 Task: Add an event with the title Project Update Meeting, date '2024/05/24', time 9:40 AM to 11:40 AMand add a description: A project update meeting is a regular gathering where project stakeholders, team members, and relevant parties come together to discuss the progress, status, and key updates of a specific project. The meeting provides an opportunity to share information, address challenges, and ensure that the project stays on track towards its goals.Select event color  Flamingo . Add location for the event as: 123 Gran Via, Barcelona, Spain, logged in from the account softage.1@softage.netand send the event invitation to softage.5@softage.net and softage.6@softage.net. Set a reminder for the event Every weekday(Monday to Friday)
Action: Mouse moved to (26, 104)
Screenshot: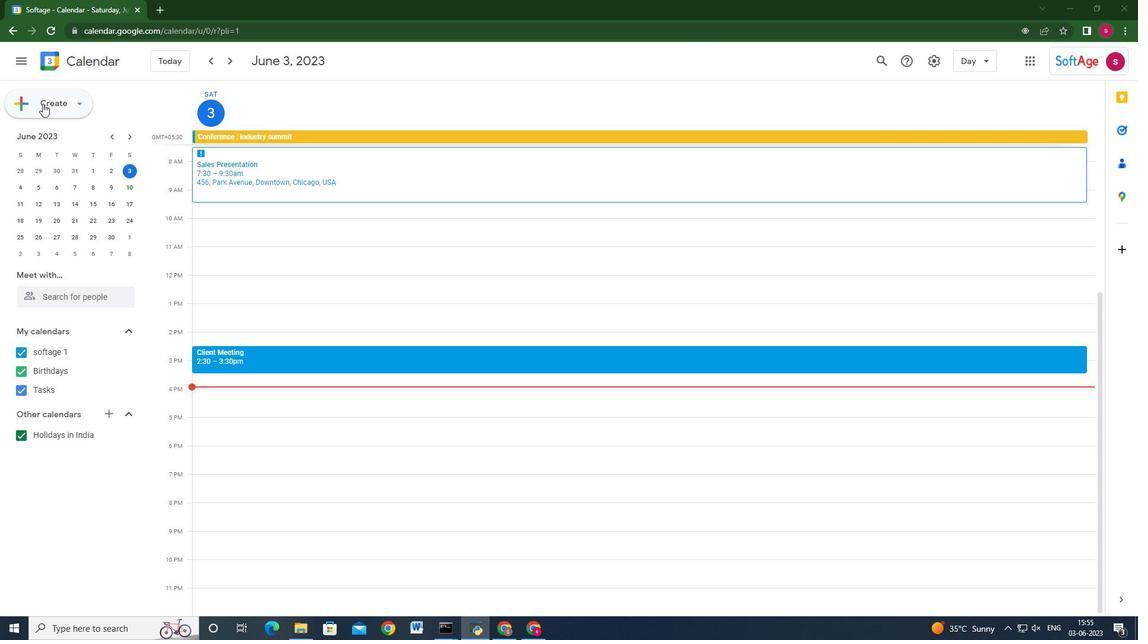 
Action: Mouse pressed left at (26, 104)
Screenshot: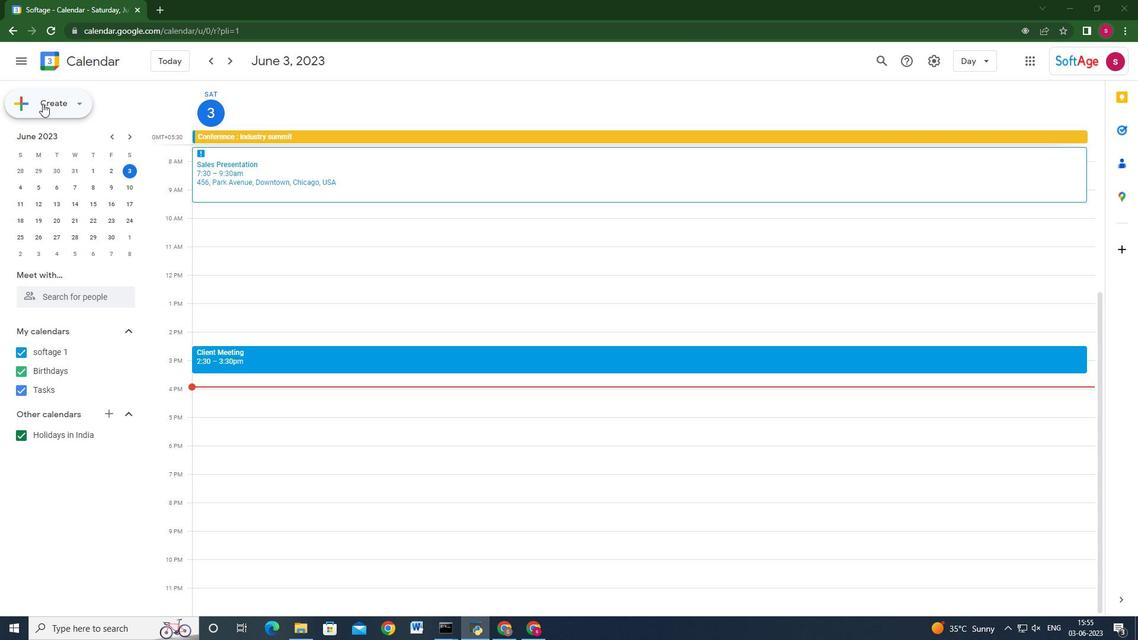 
Action: Mouse moved to (41, 130)
Screenshot: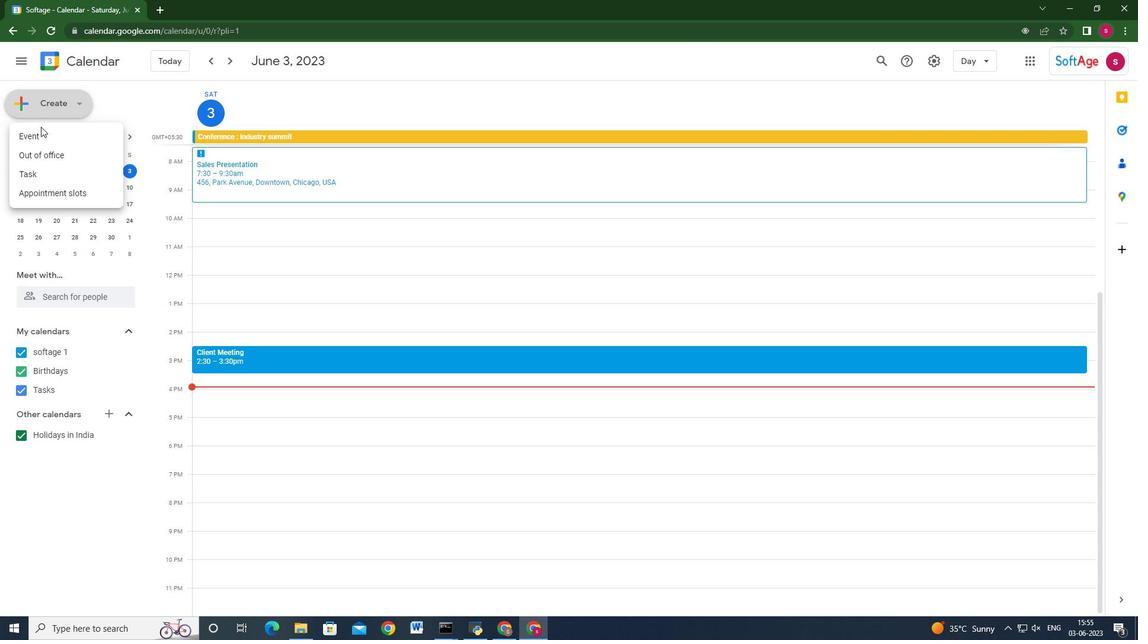 
Action: Mouse pressed left at (41, 130)
Screenshot: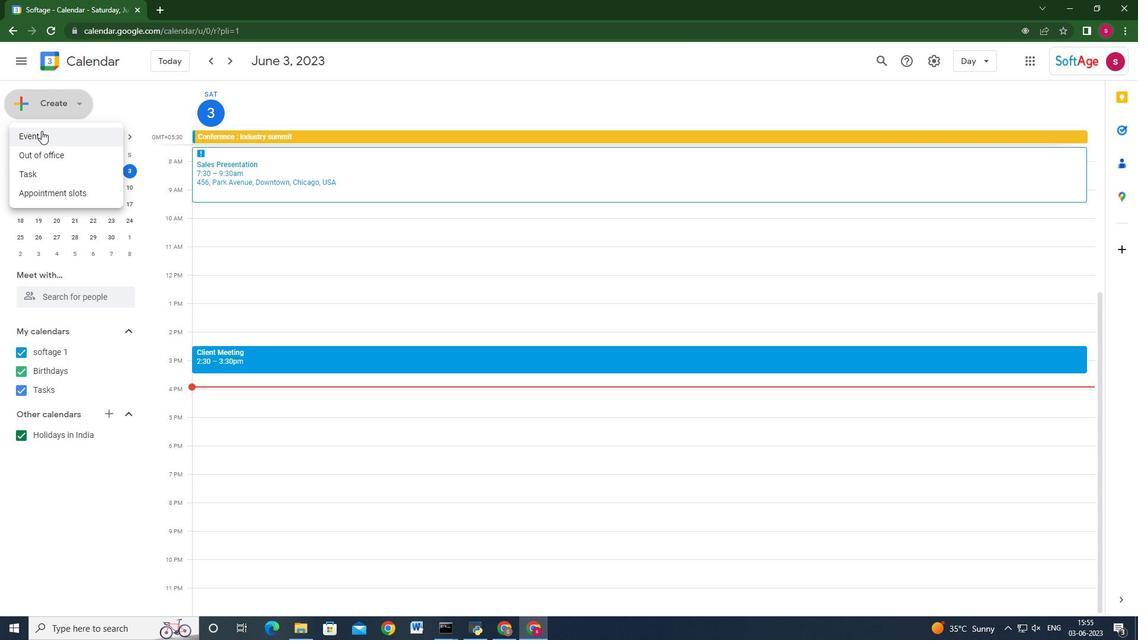 
Action: Mouse moved to (531, 215)
Screenshot: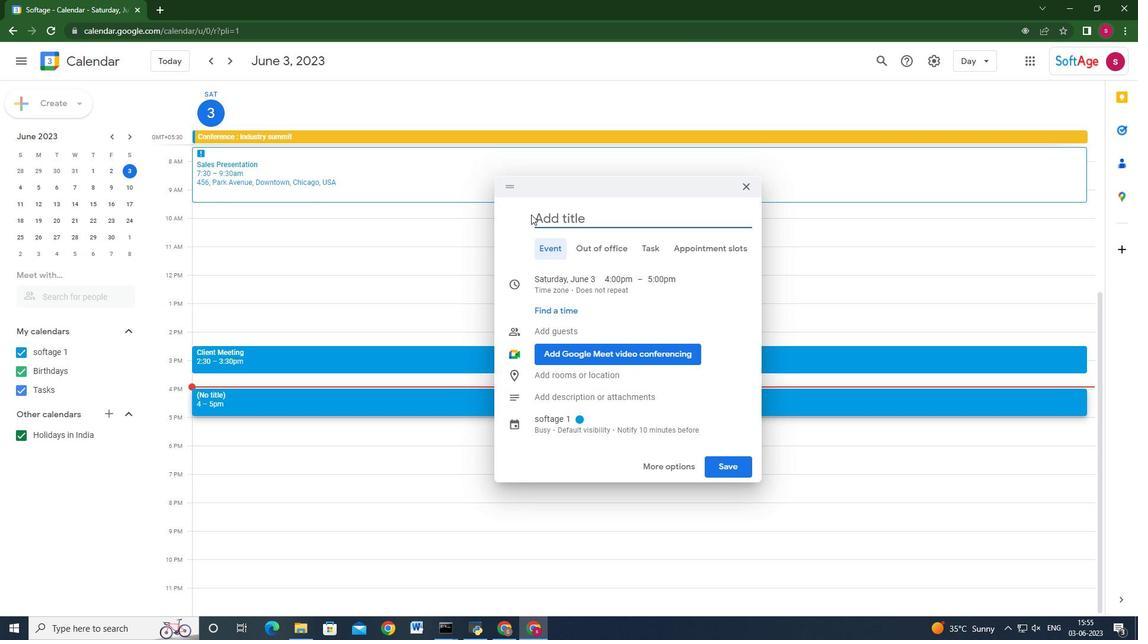 
Action: Key pressed <Key.shift>Project<Key.space><Key.shift>Update<Key.space><Key.shift>Meeting
Screenshot: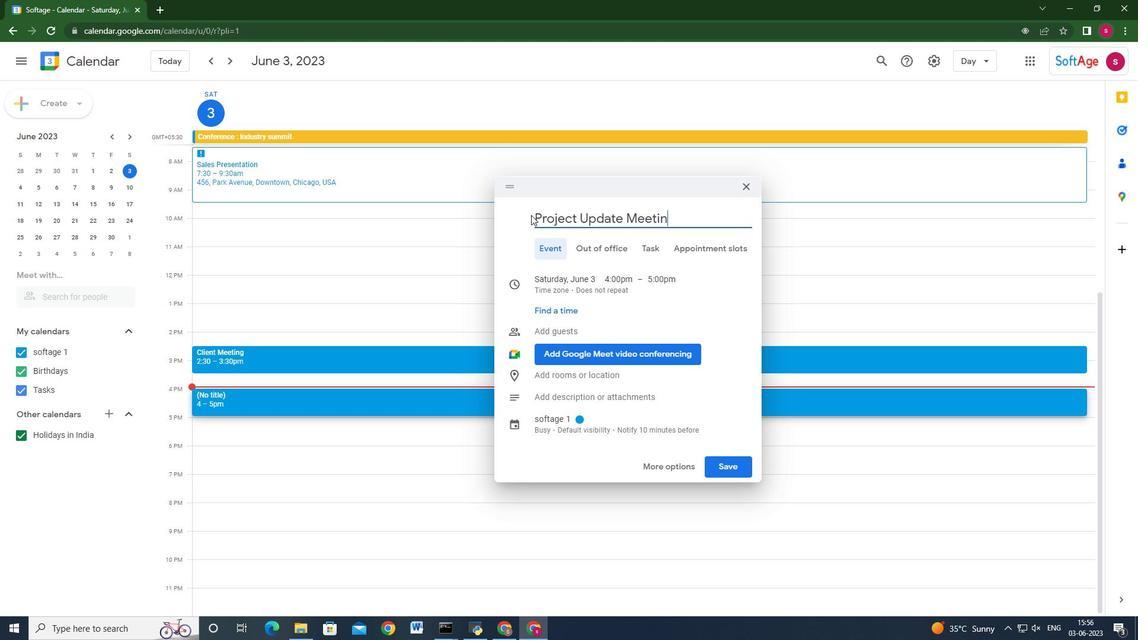 
Action: Mouse moved to (682, 400)
Screenshot: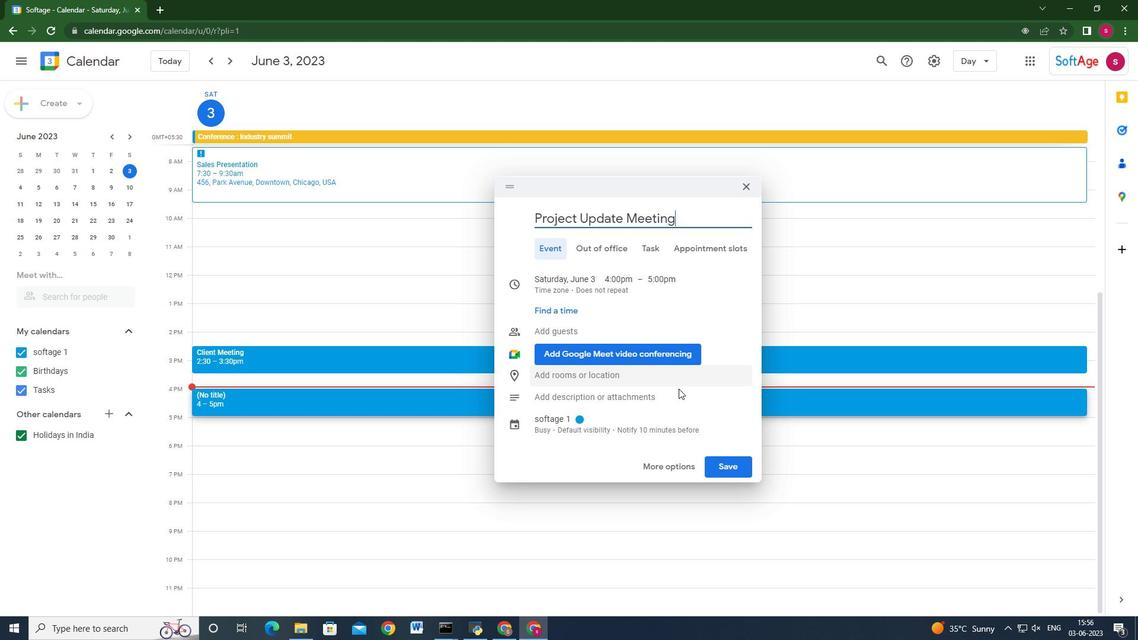 
Action: Mouse scrolled (682, 399) with delta (0, 0)
Screenshot: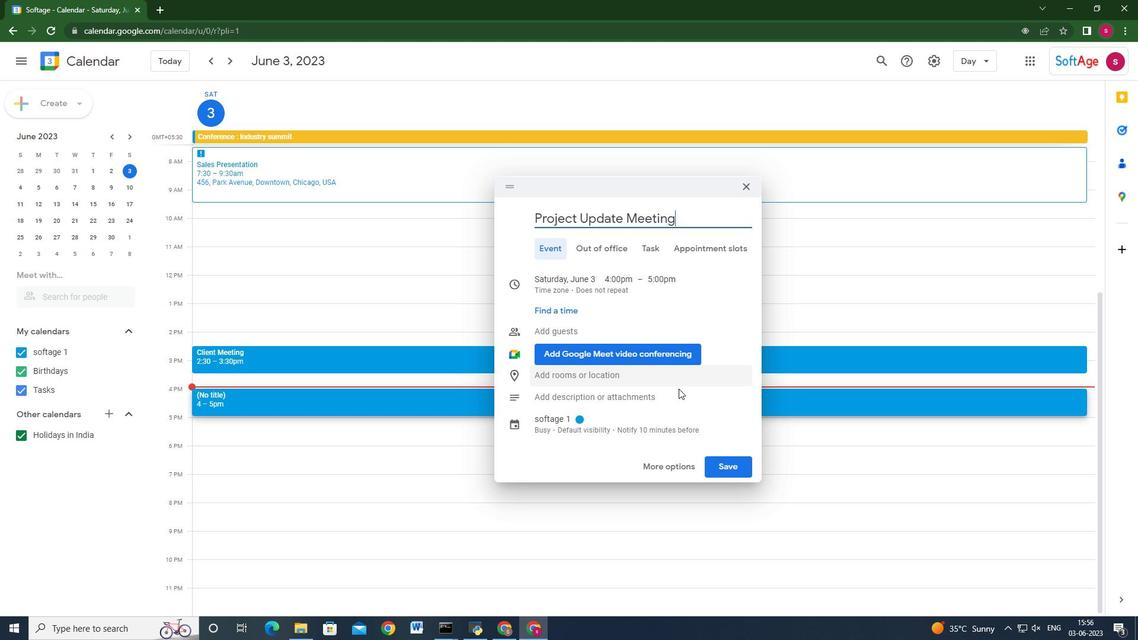 
Action: Mouse moved to (675, 466)
Screenshot: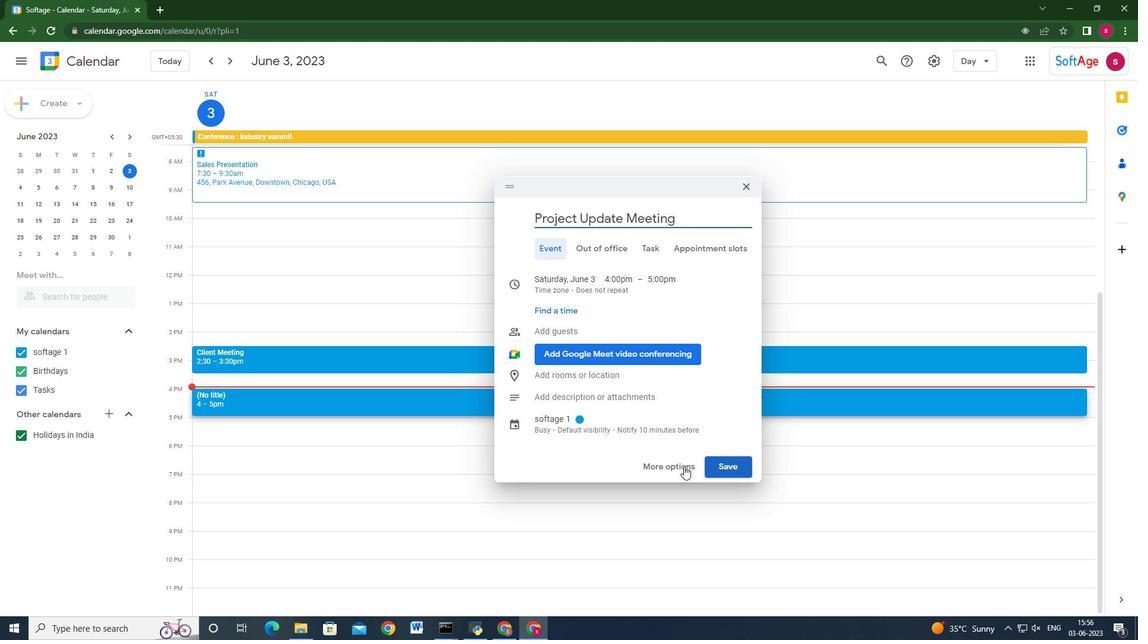 
Action: Mouse pressed left at (675, 466)
Screenshot: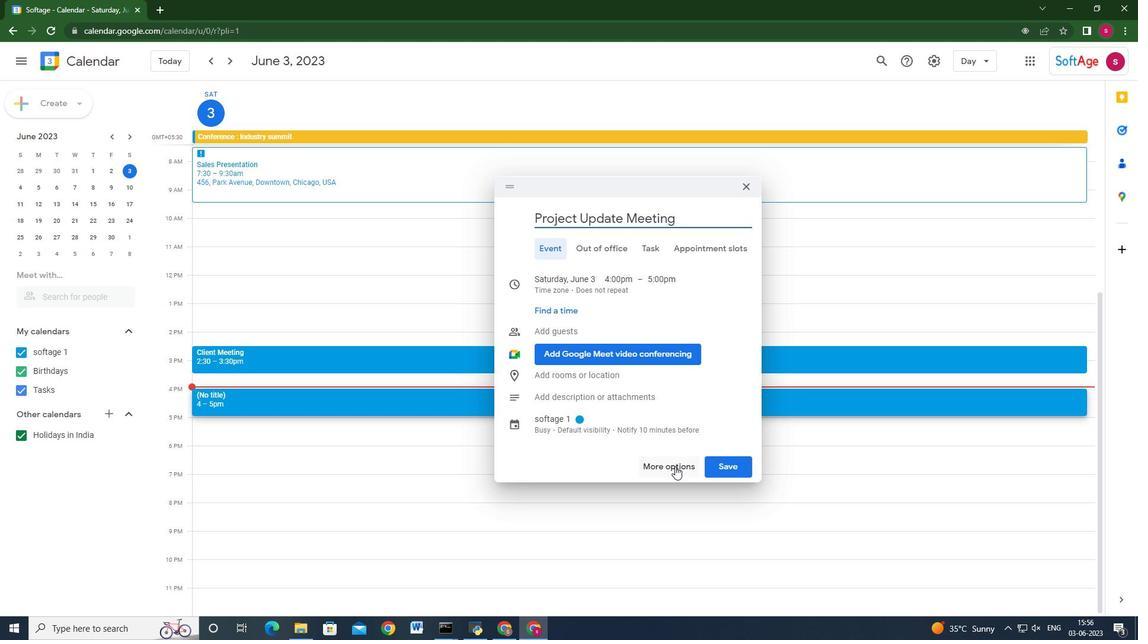 
Action: Mouse moved to (81, 100)
Screenshot: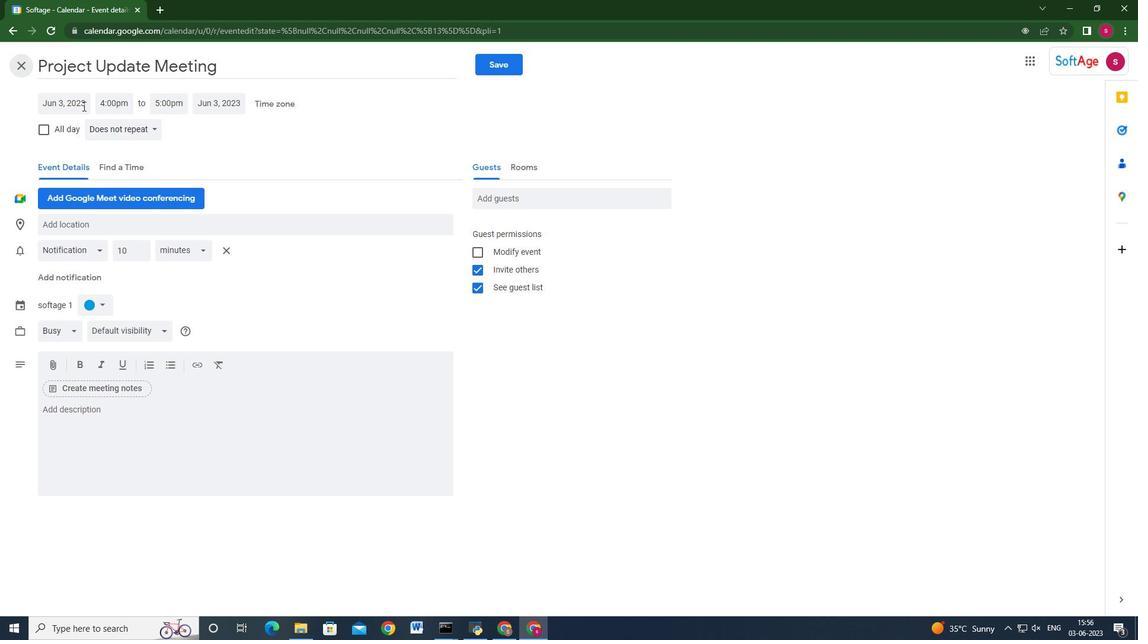
Action: Mouse pressed left at (81, 100)
Screenshot: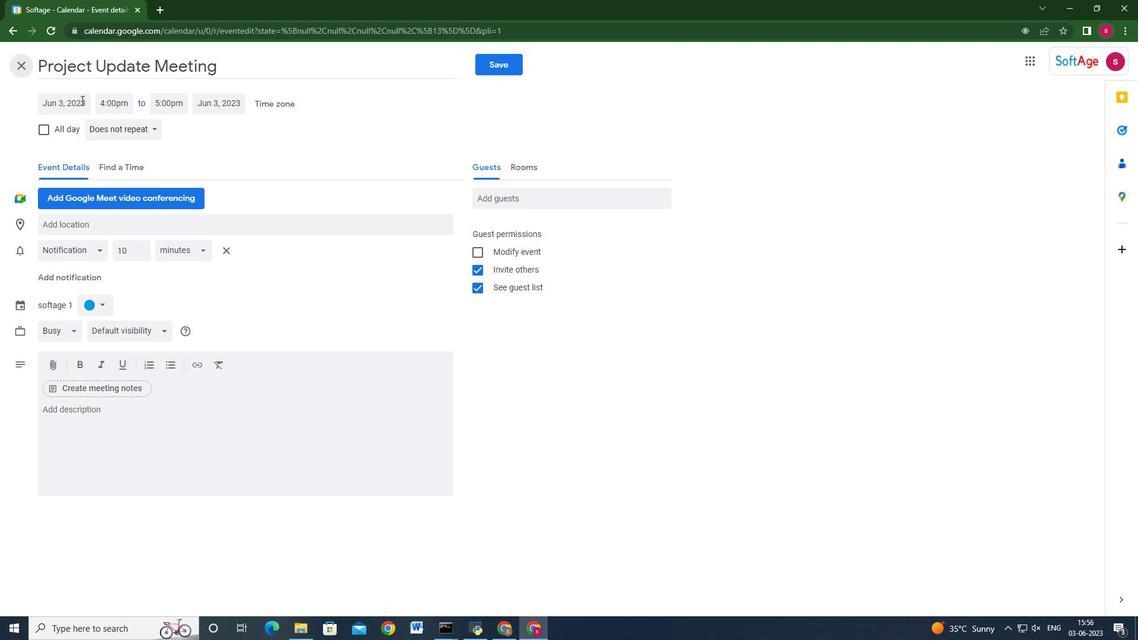 
Action: Mouse moved to (187, 132)
Screenshot: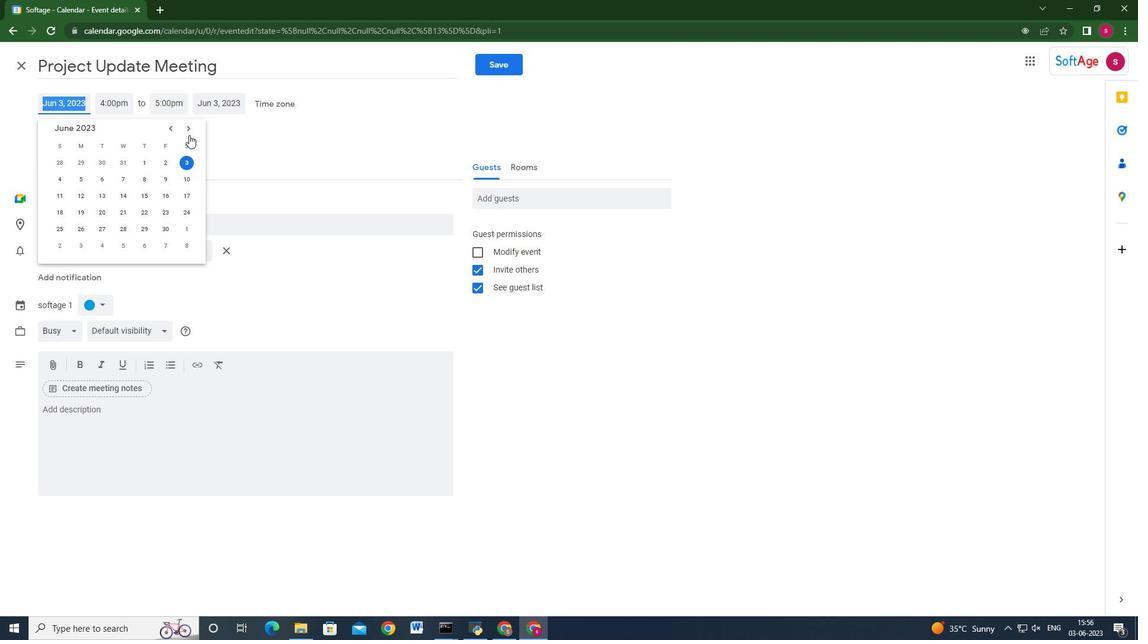 
Action: Mouse pressed left at (187, 132)
Screenshot: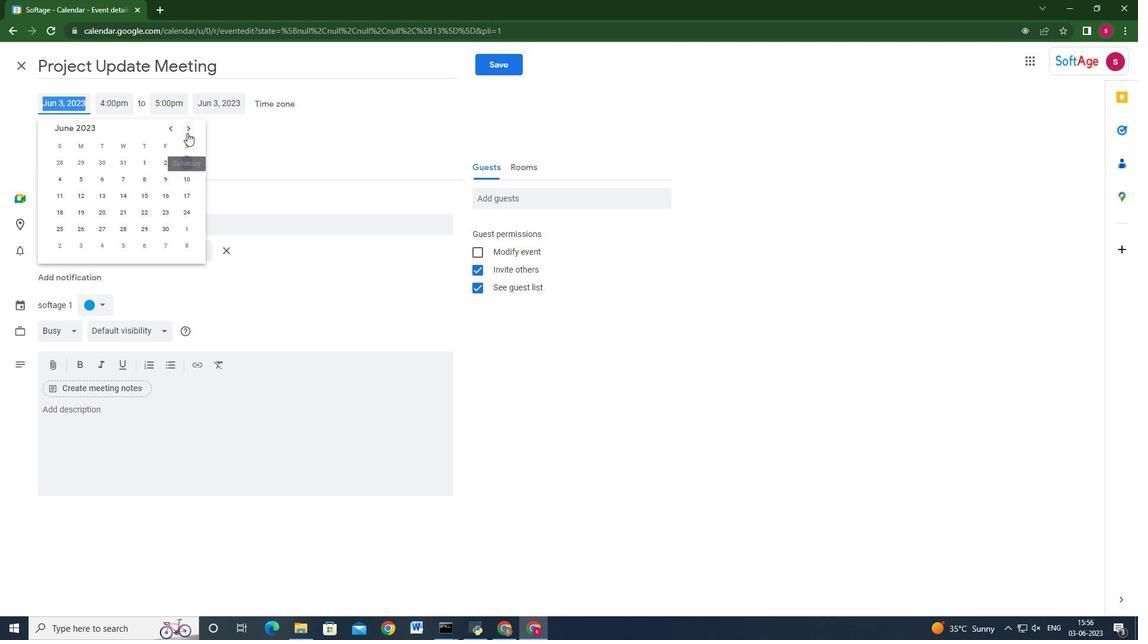 
Action: Mouse pressed left at (187, 132)
Screenshot: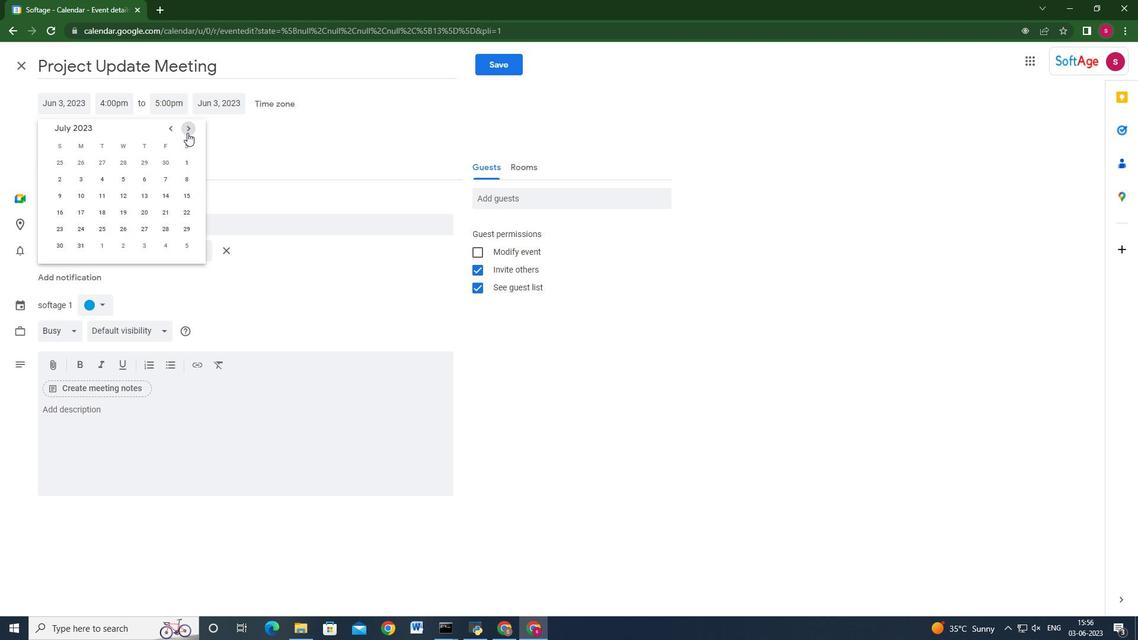 
Action: Mouse pressed left at (187, 132)
Screenshot: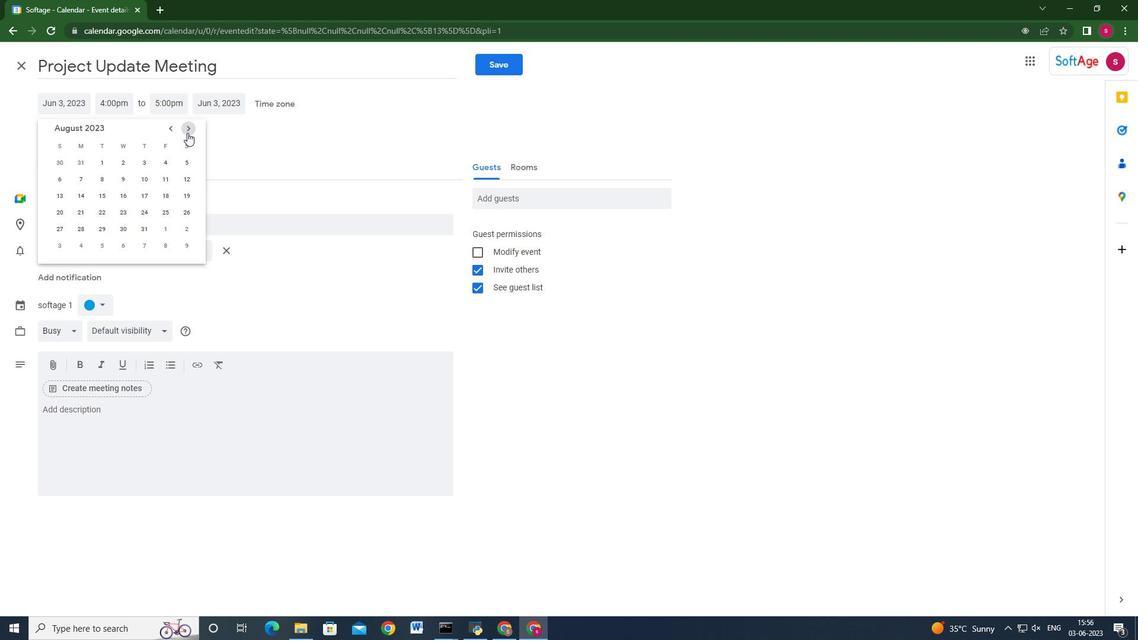 
Action: Mouse pressed left at (187, 132)
Screenshot: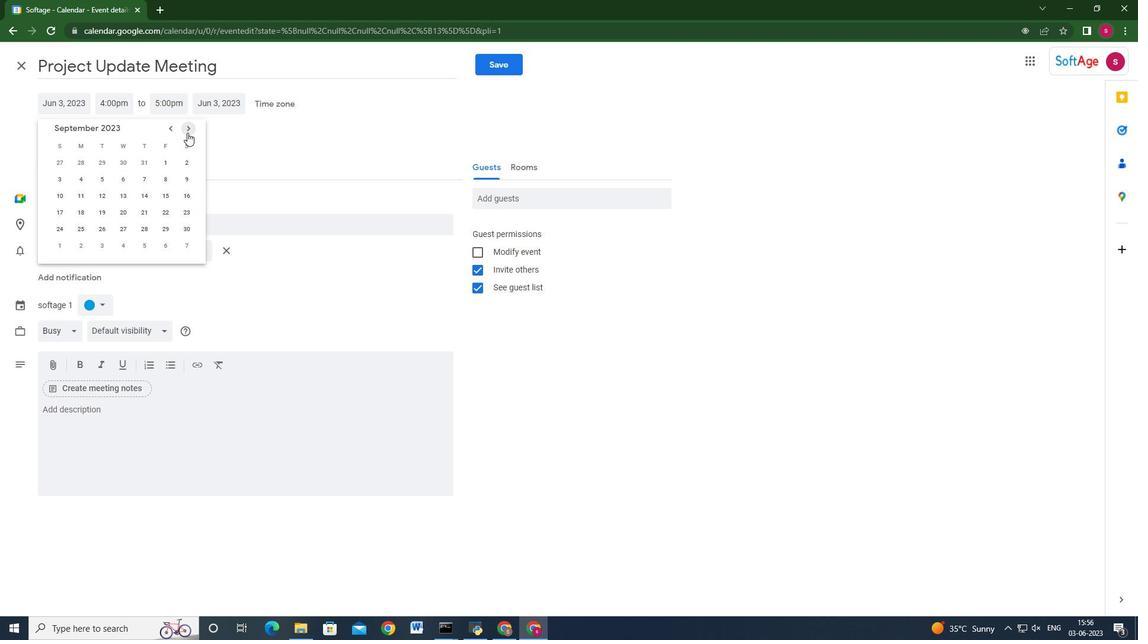 
Action: Mouse pressed left at (187, 132)
Screenshot: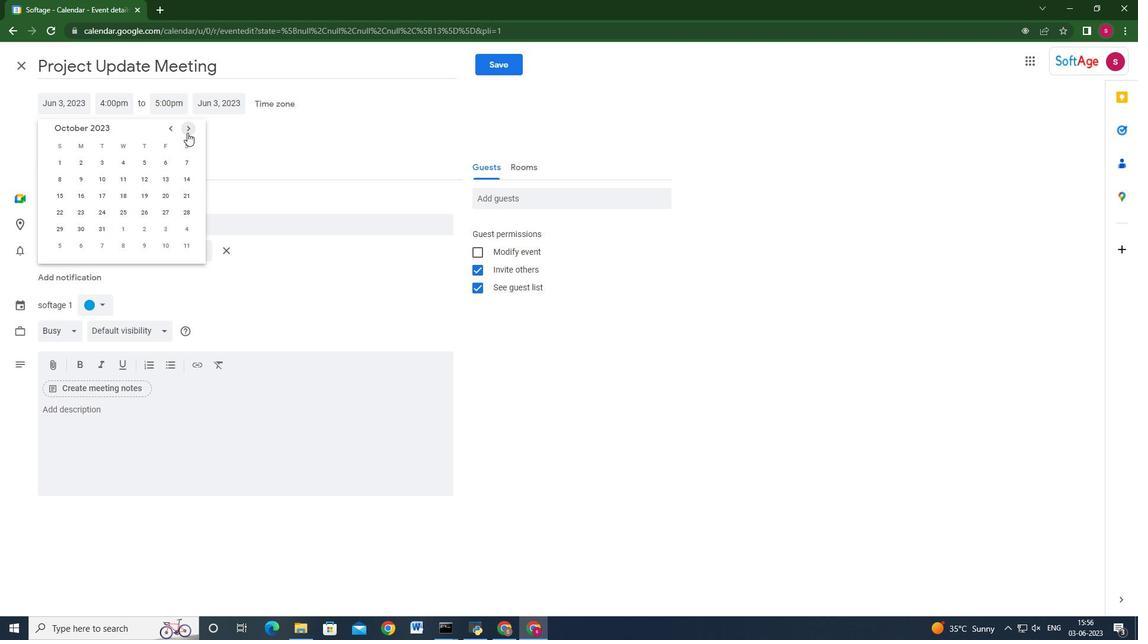 
Action: Mouse moved to (187, 130)
Screenshot: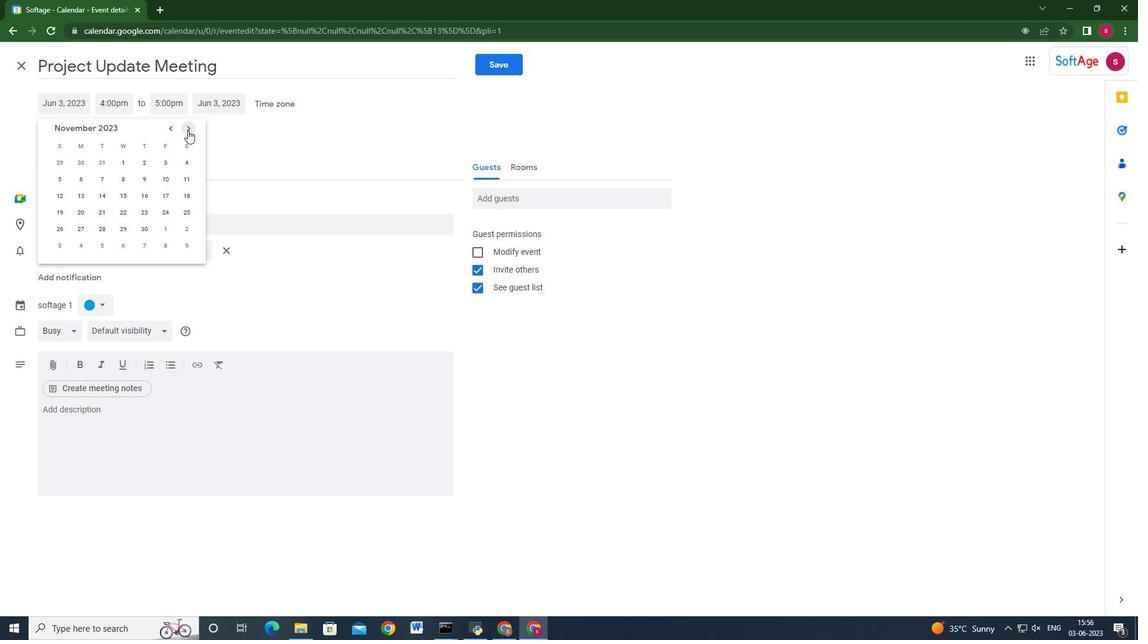 
Action: Mouse pressed left at (187, 130)
Screenshot: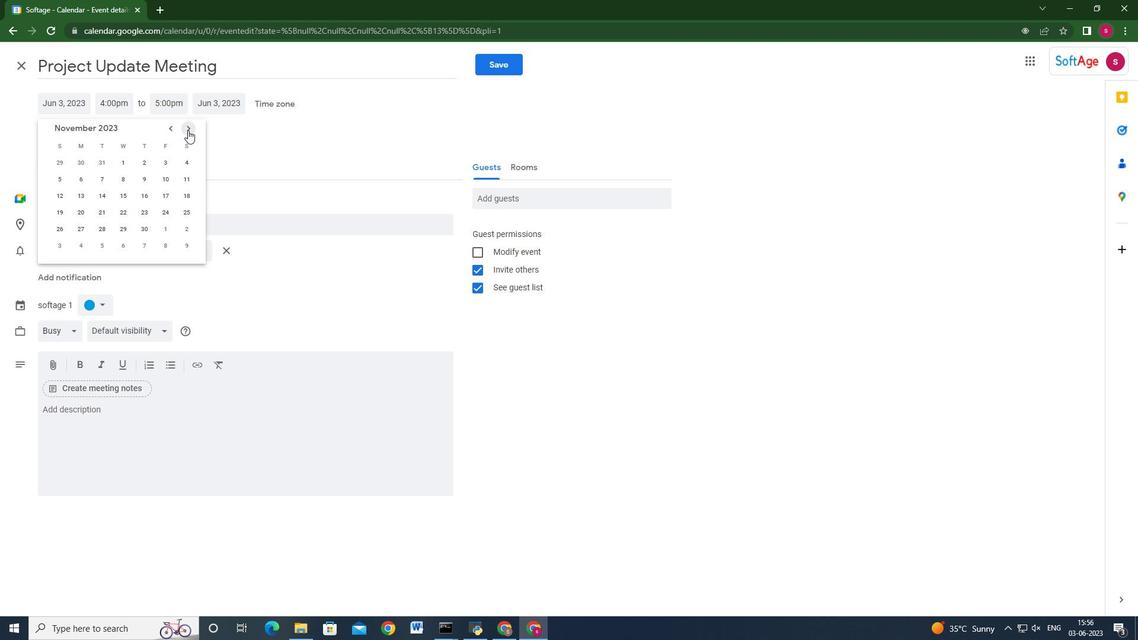 
Action: Mouse pressed left at (187, 130)
Screenshot: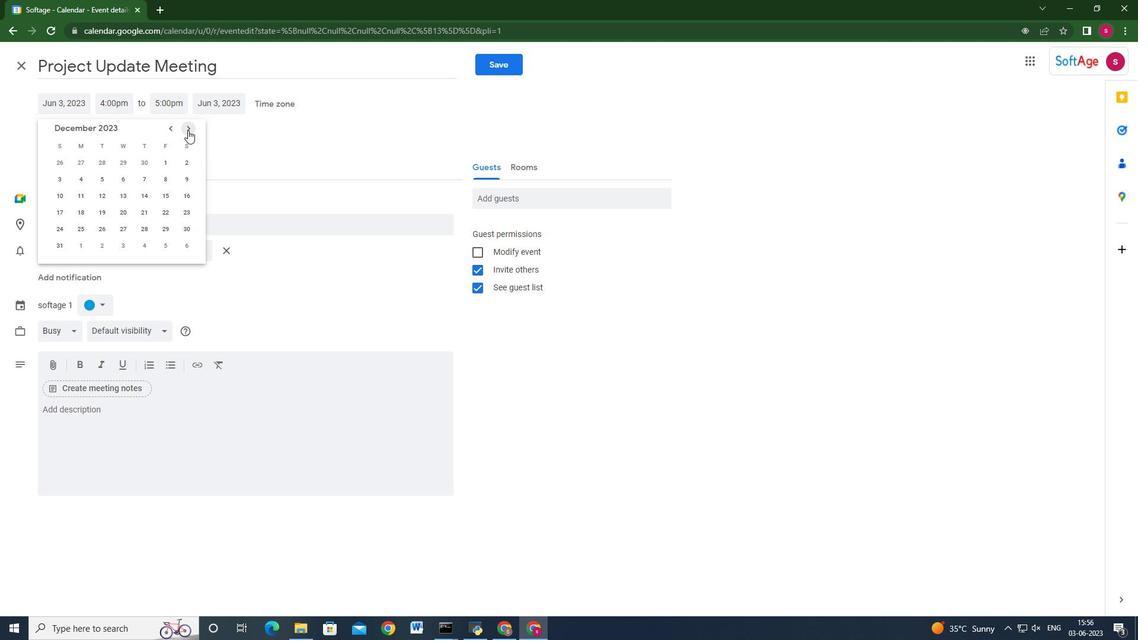 
Action: Mouse pressed left at (187, 130)
Screenshot: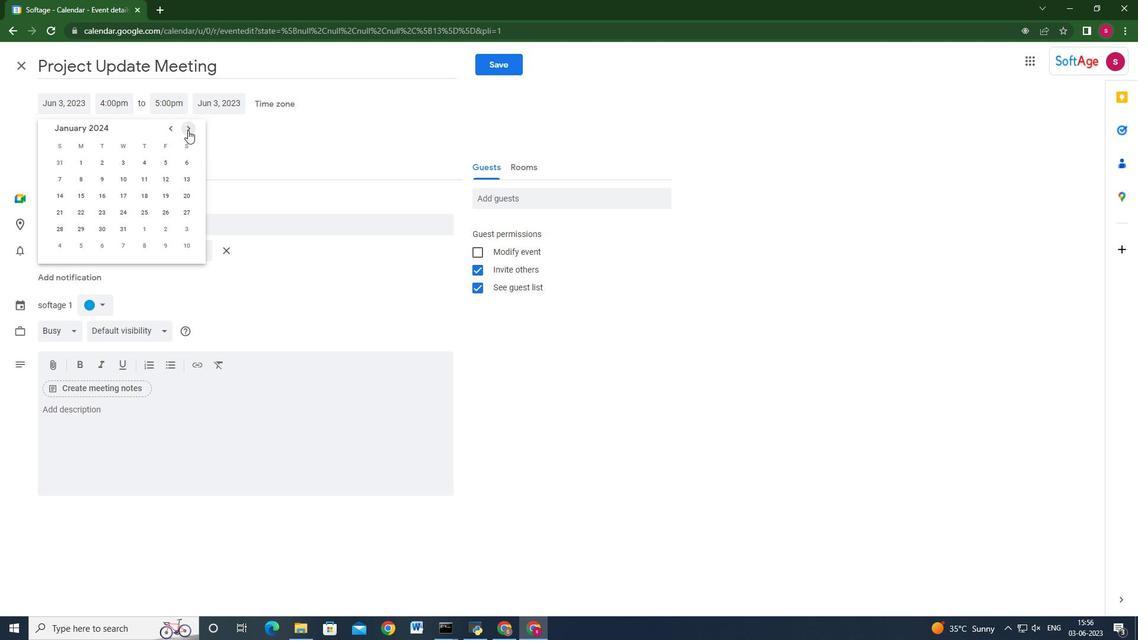 
Action: Mouse pressed left at (187, 130)
Screenshot: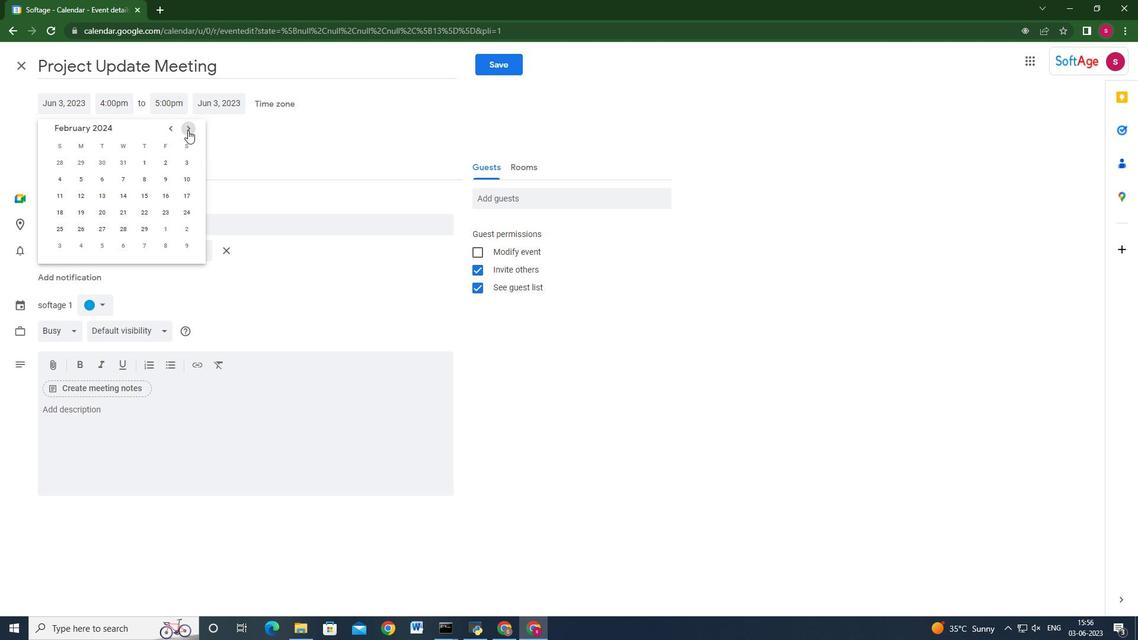 
Action: Mouse pressed left at (187, 130)
Screenshot: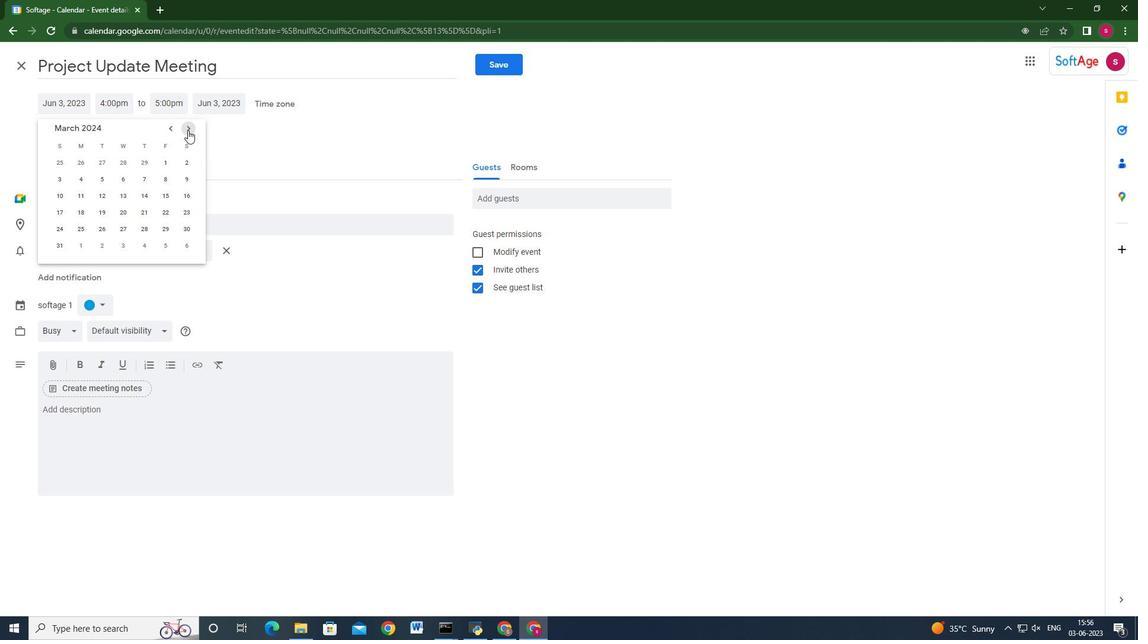 
Action: Mouse pressed left at (187, 130)
Screenshot: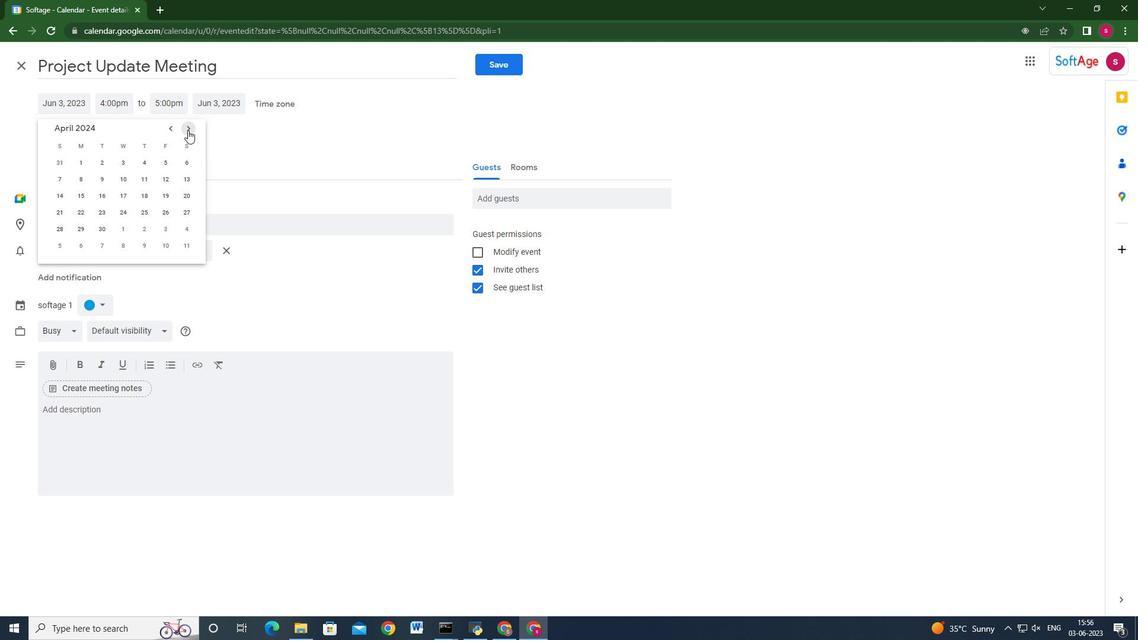 
Action: Mouse moved to (164, 209)
Screenshot: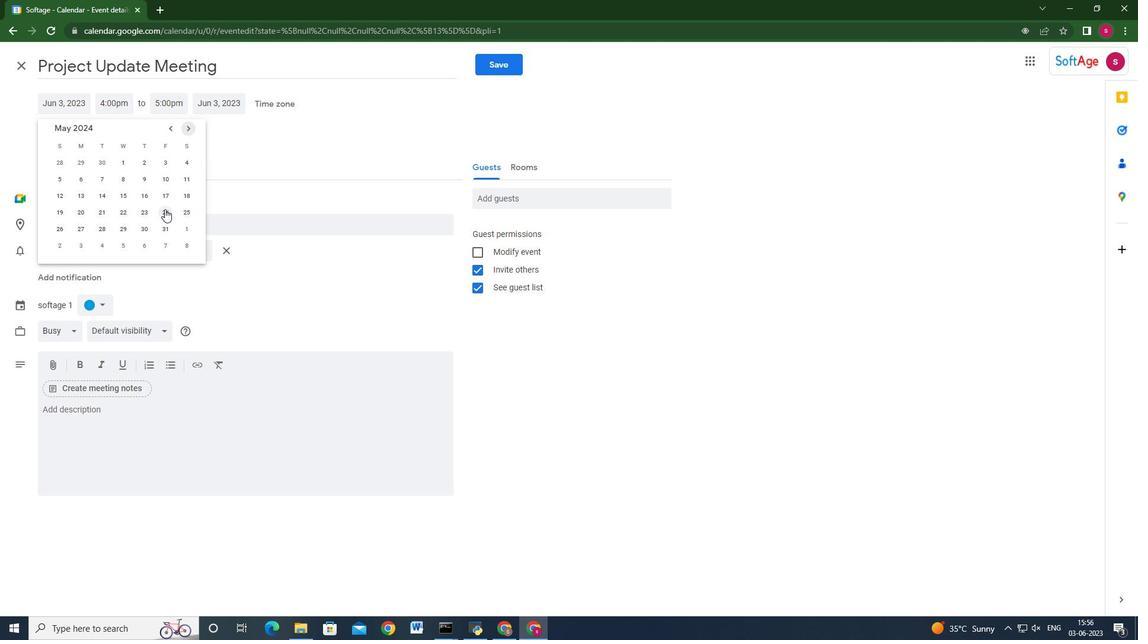 
Action: Mouse pressed left at (164, 209)
Screenshot: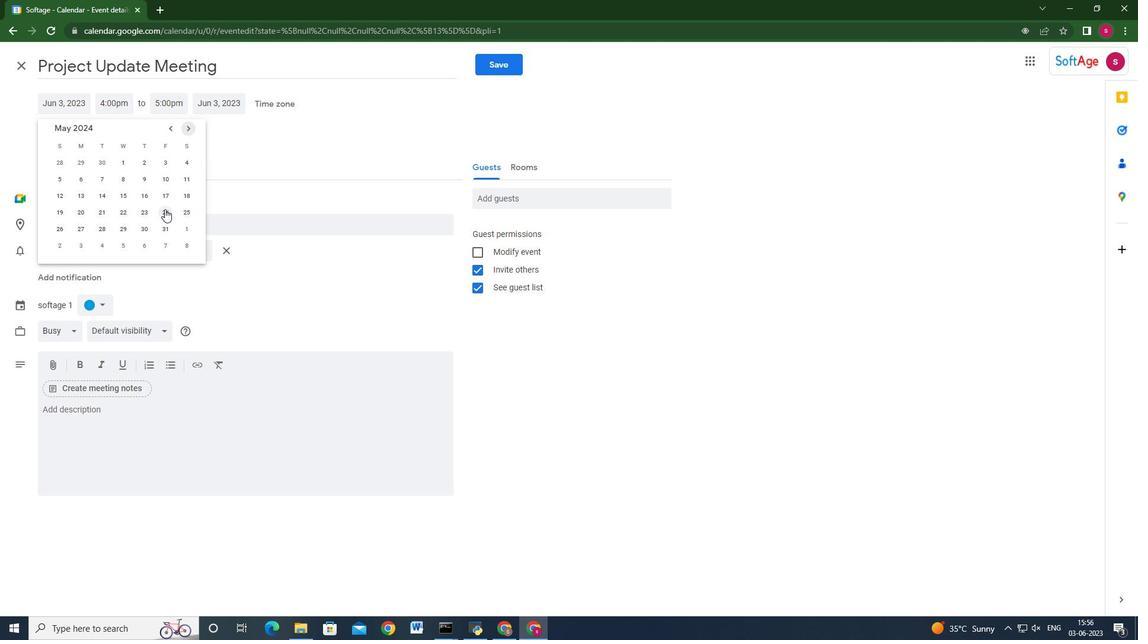 
Action: Mouse moved to (123, 99)
Screenshot: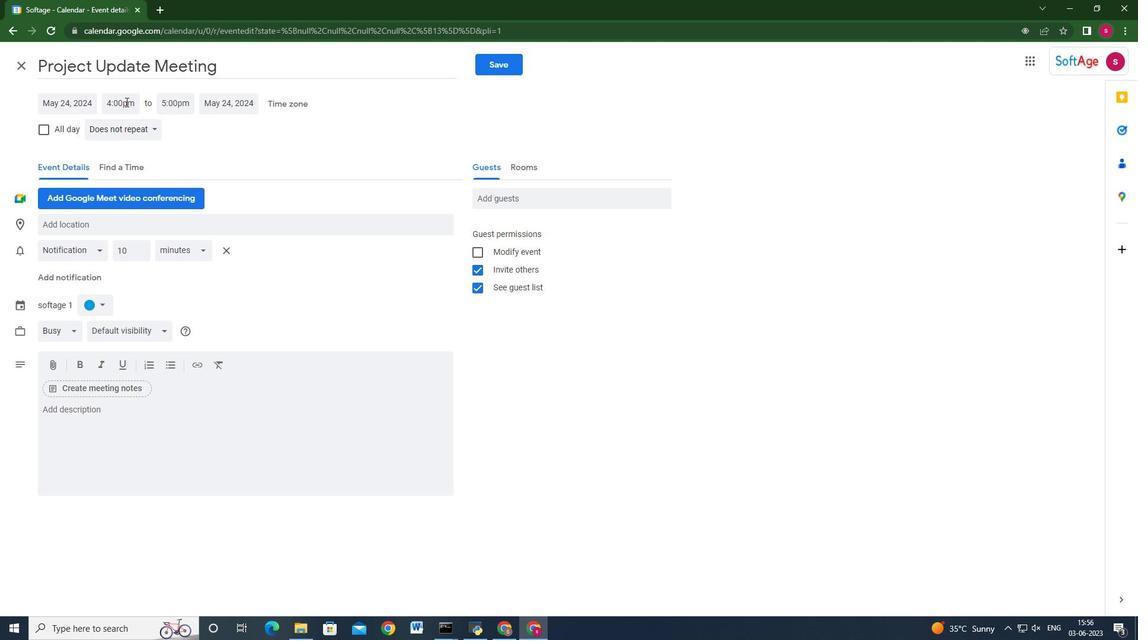 
Action: Mouse pressed left at (123, 99)
Screenshot: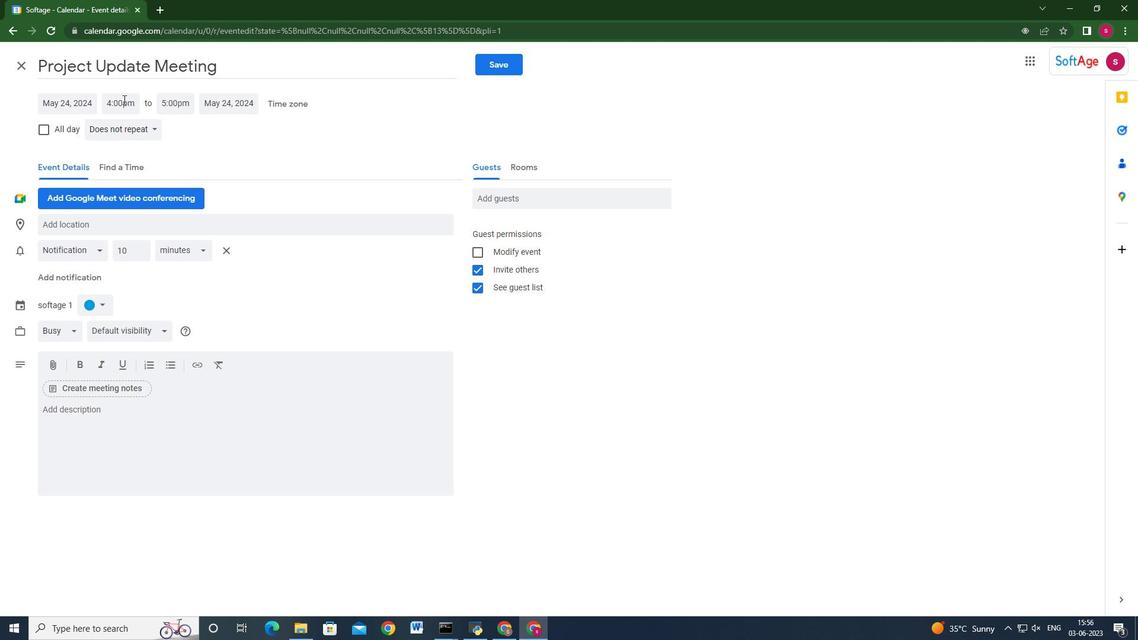 
Action: Mouse moved to (132, 105)
Screenshot: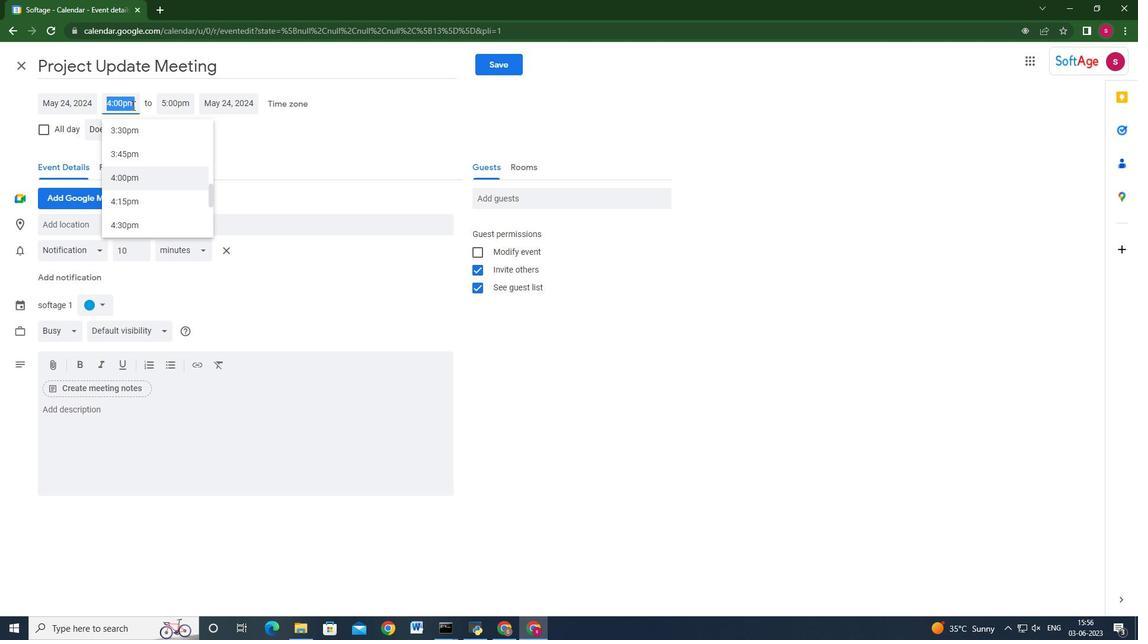
Action: Key pressed 9<Key.shift>:40am<Key.enter><Key.tab>11<Key.shift>:40am<Key.enter>
Screenshot: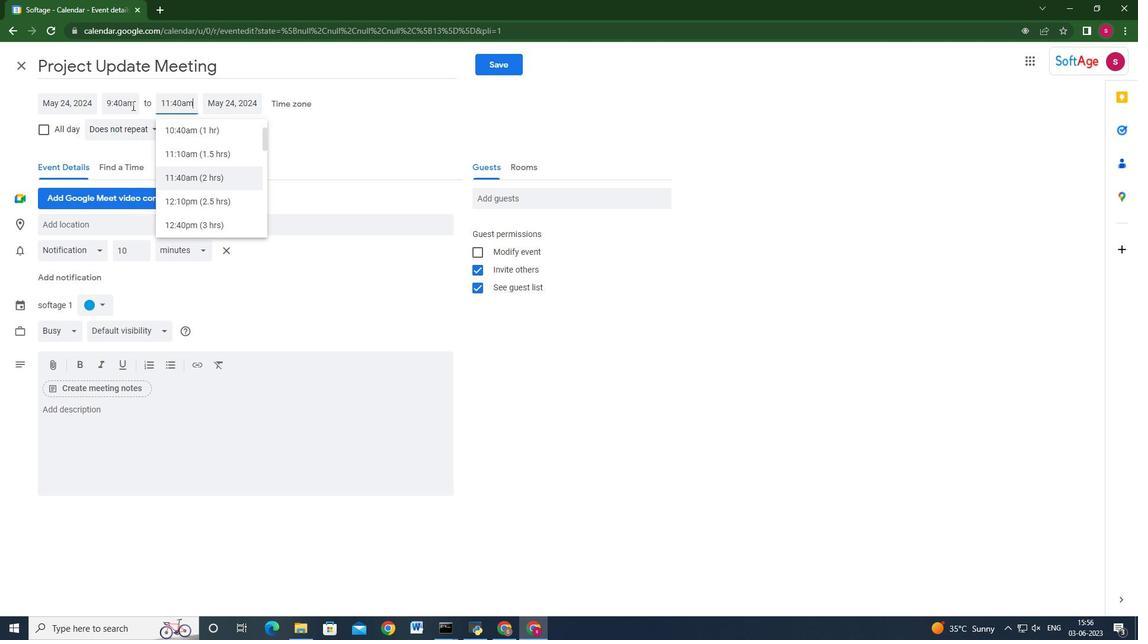 
Action: Mouse moved to (162, 418)
Screenshot: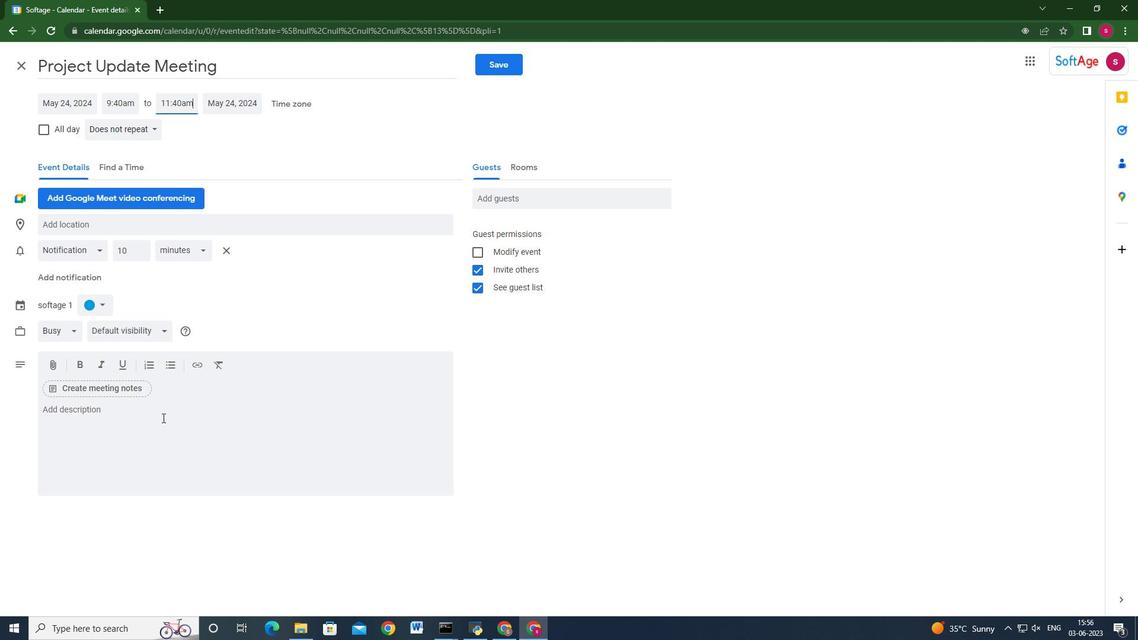 
Action: Mouse pressed left at (162, 418)
Screenshot: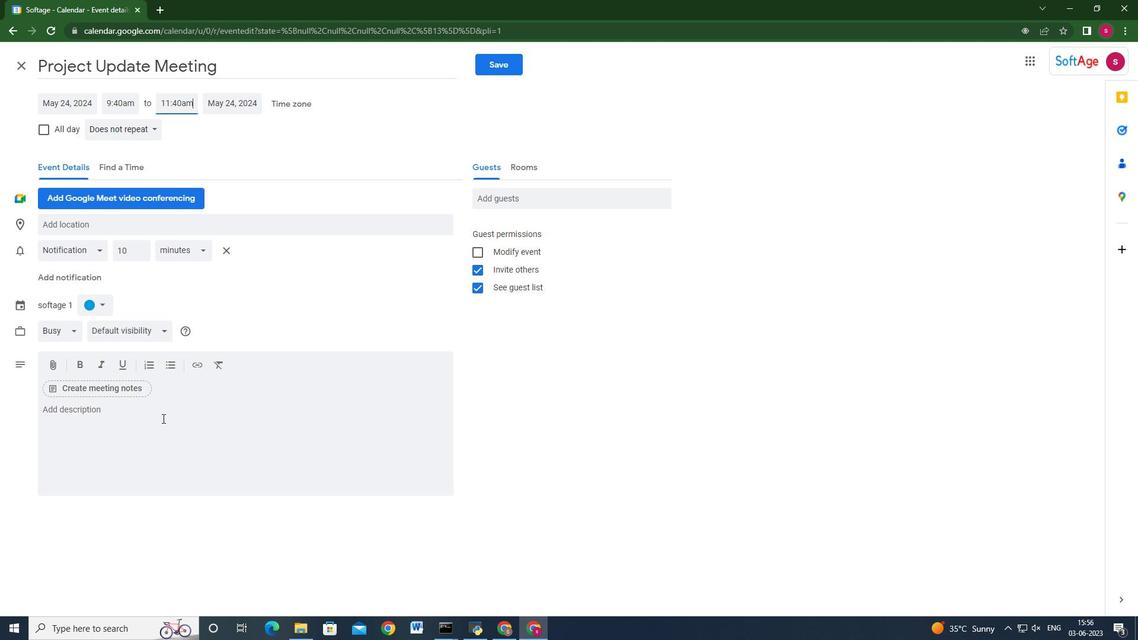 
Action: Mouse moved to (163, 418)
Screenshot: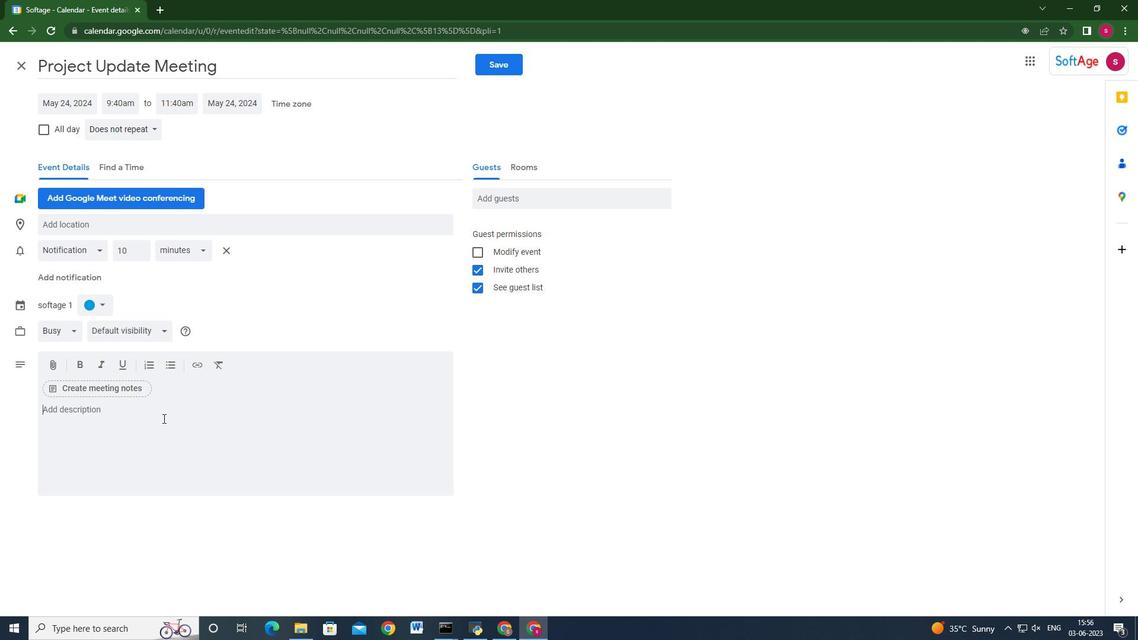 
Action: Key pressed <Key.shift_r>A<Key.space>project<Key.space>update<Key.space>meeting<Key.space>is<Key.space>a<Key.space>regular<Key.space>gathering<Key.space>where<Key.space>proect<Key.backspace><Key.backspace><Key.backspace>ject<Key.space>stakel<Key.backspace>holders,<Key.space>team<Key.space>members,<Key.space>and<Key.space>relevant<Key.space>parties<Key.space>come<Key.space>toghtet<Key.backspace><Key.backspace><Key.backspace><Key.backspace>ether<Key.space>to<Key.space>discuss<Key.space>the<Key.space>progress,<Key.space>status,<Key.space>and<Key.space>key<Key.space>updates<Key.space>of<Key.space>a<Key.space>specific<Key.space>project.<Key.space><Key.shift>The<Key.space>meeting<Key.space>provides<Key.space>an<Key.space>opportunity<Key.space>to<Key.space>share<Key.space>information,<Key.space>address<Key.space>challenges,<Key.space>and<Key.space>ensure<Key.space>that<Key.space>the<Key.space>project<Key.space>stays<Key.space>on<Key.space>track<Key.space>towards<Key.space>its<Key.space>goals.
Screenshot: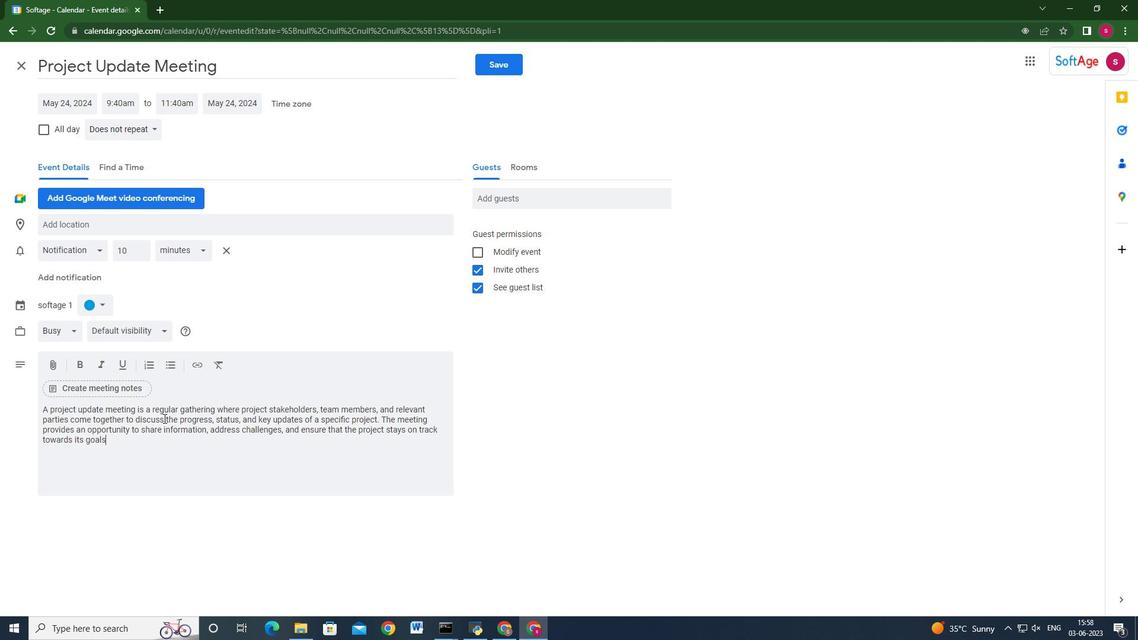 
Action: Mouse moved to (109, 304)
Screenshot: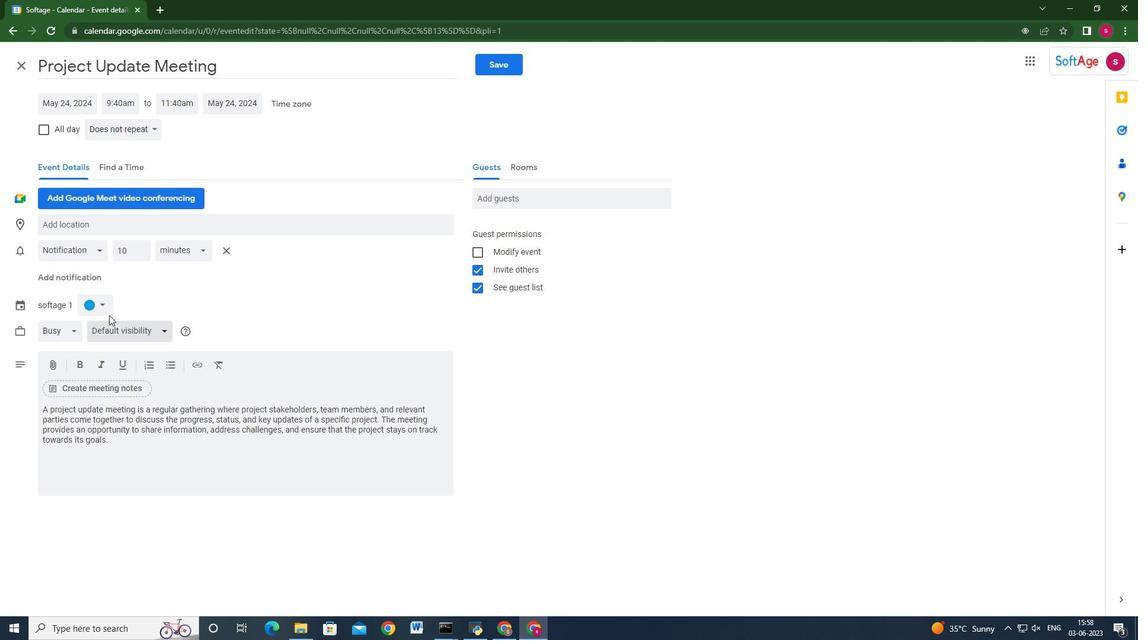 
Action: Mouse pressed left at (109, 304)
Screenshot: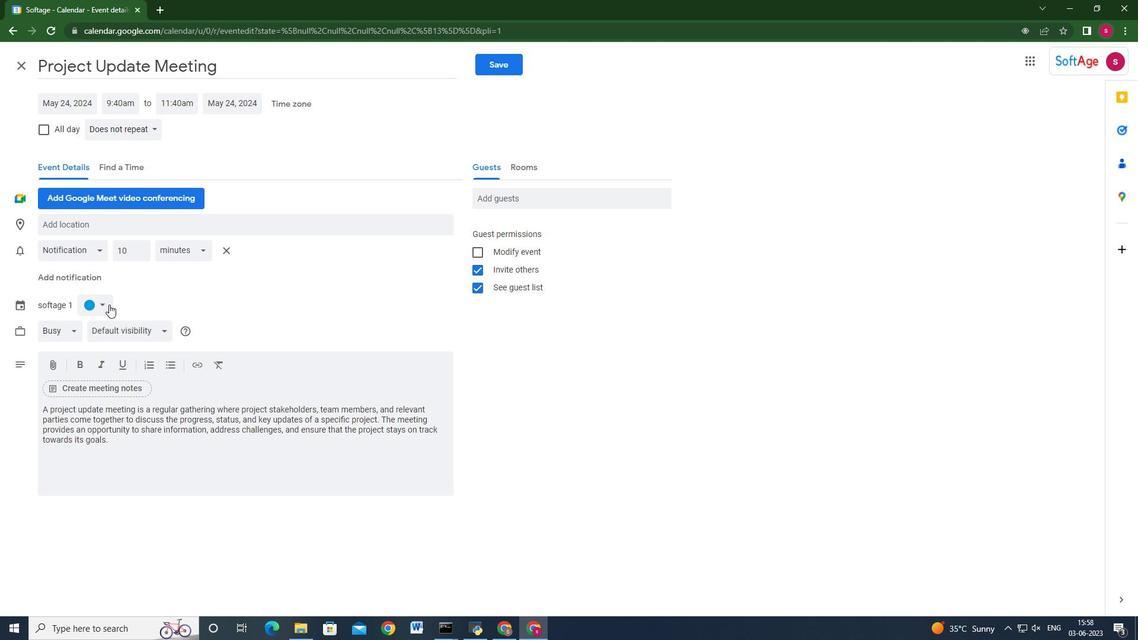 
Action: Mouse moved to (108, 304)
Screenshot: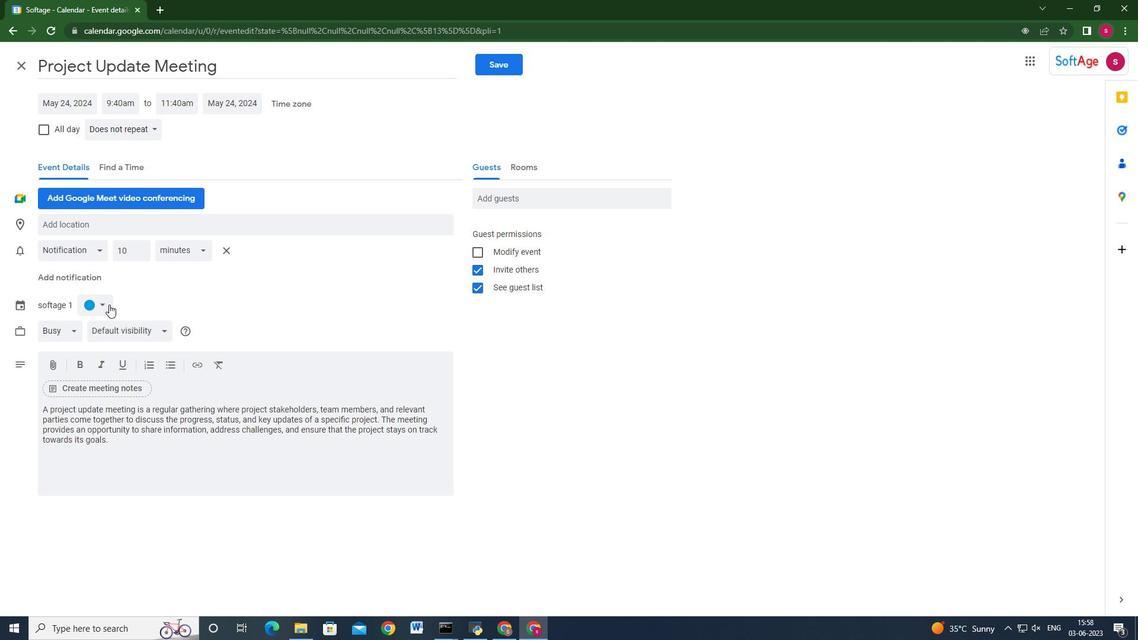
Action: Mouse pressed left at (108, 304)
Screenshot: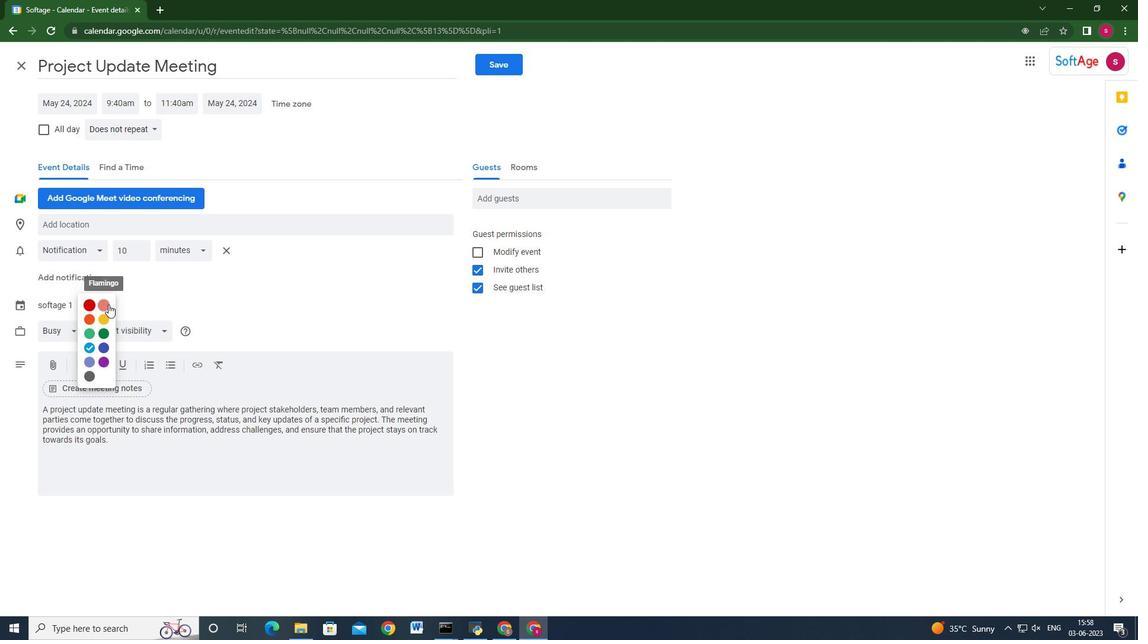 
Action: Mouse moved to (84, 221)
Screenshot: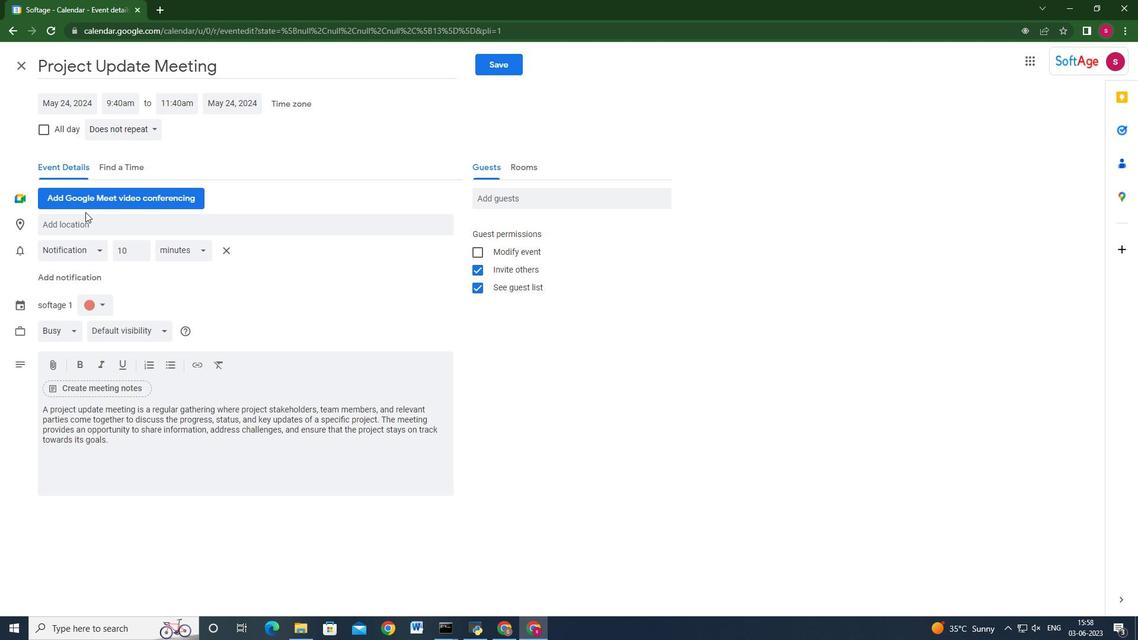 
Action: Mouse pressed left at (84, 221)
Screenshot: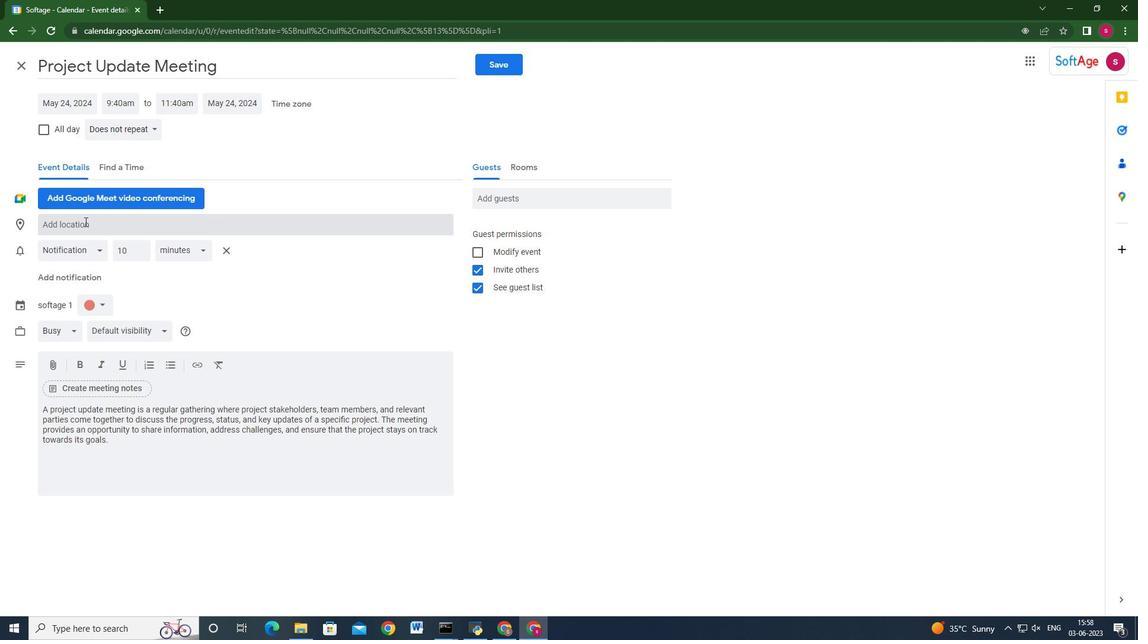
Action: Mouse moved to (84, 221)
Screenshot: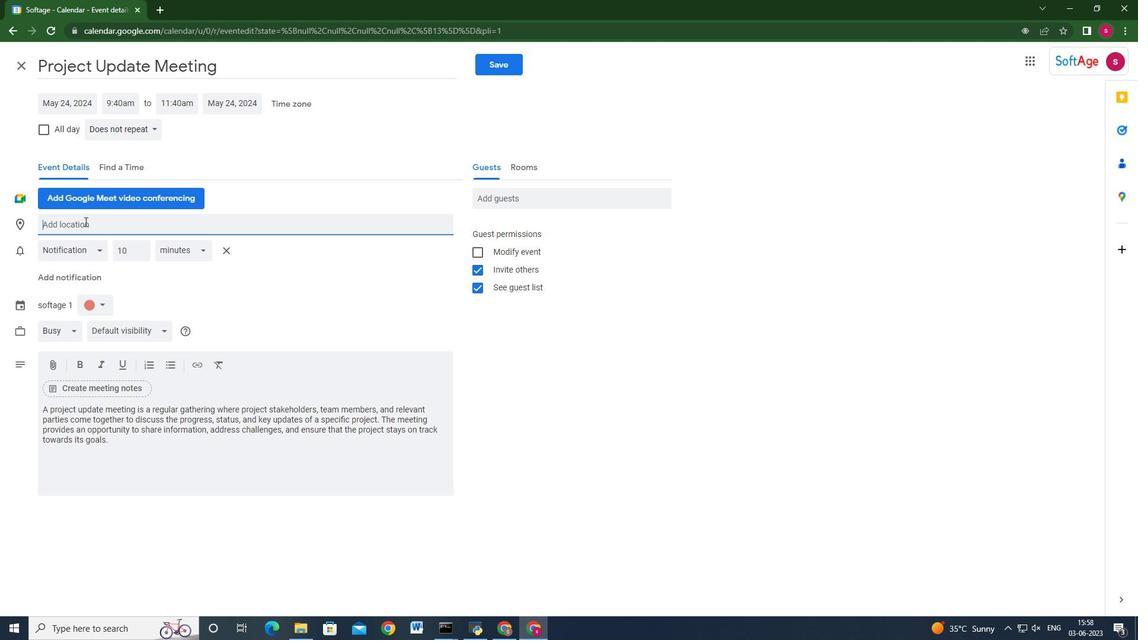 
Action: Key pressed 123<Key.space><Key.shift>Gran<Key.space><Key.shift>v<Key.shift><Key.backspace><Key.shift>Via,<Key.space><Key.shift>Barcelona,<Key.space><Key.shift_r>Spain
Screenshot: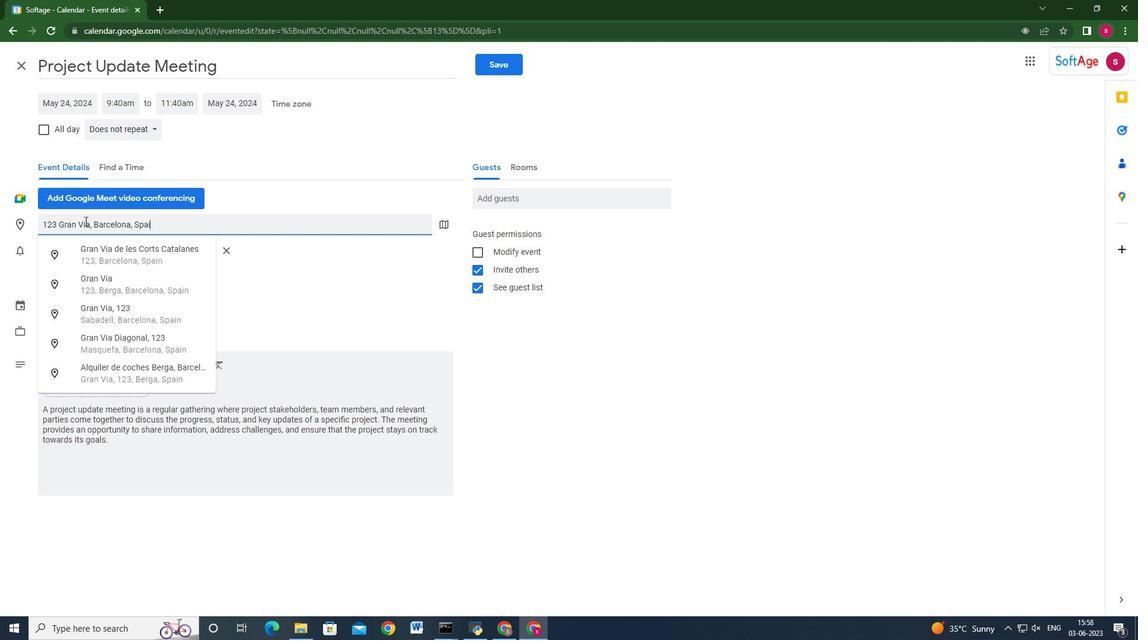 
Action: Mouse moved to (327, 183)
Screenshot: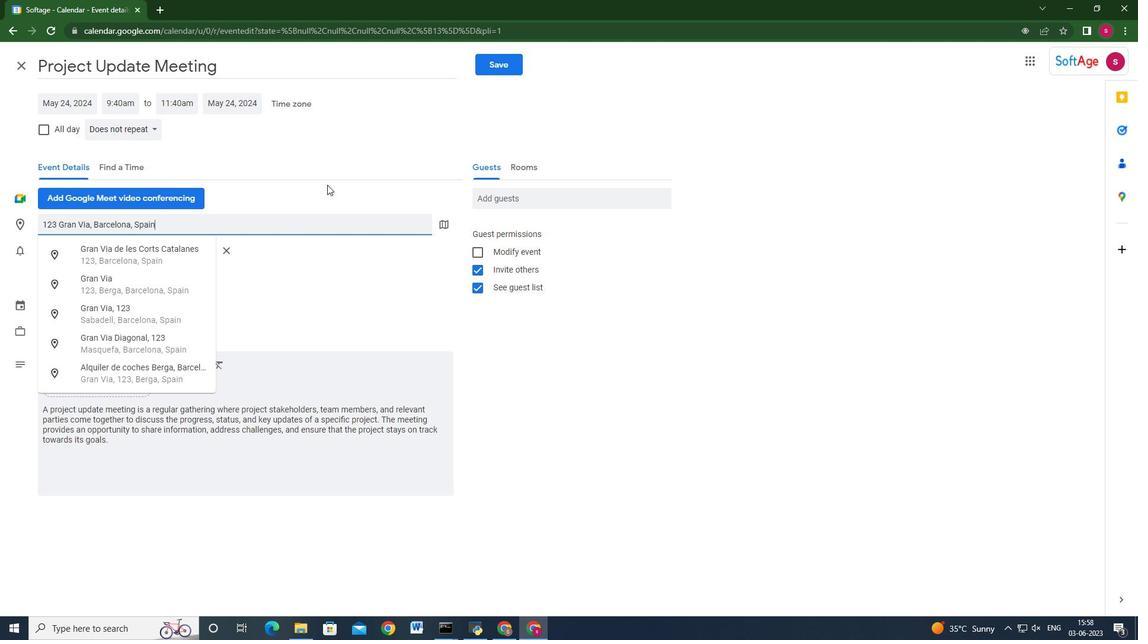 
Action: Mouse pressed left at (327, 183)
Screenshot: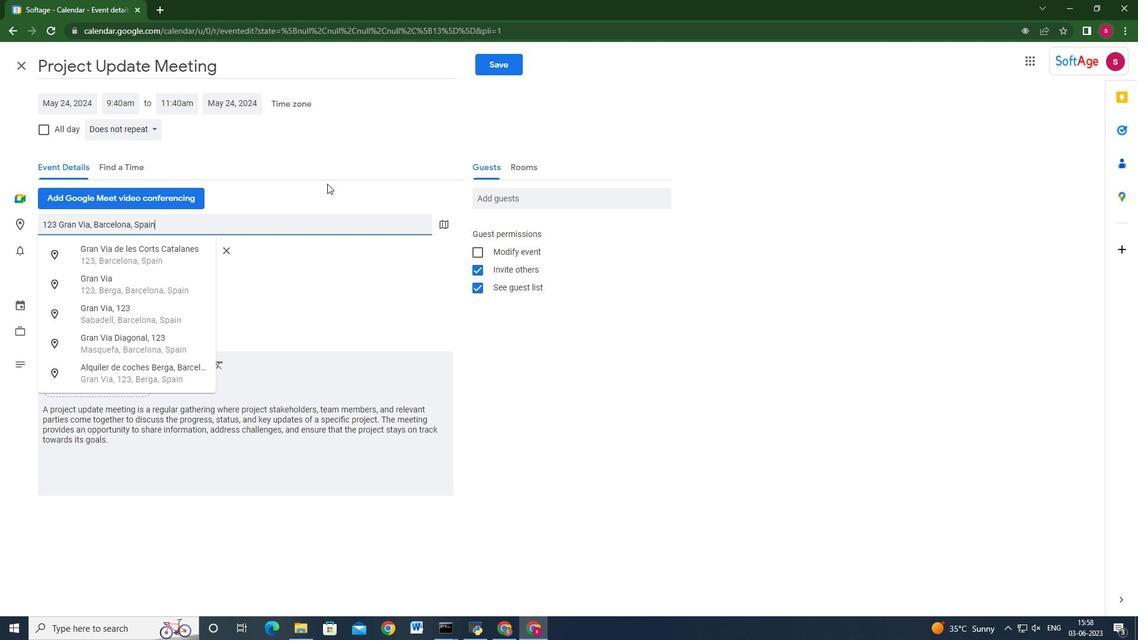 
Action: Mouse moved to (576, 199)
Screenshot: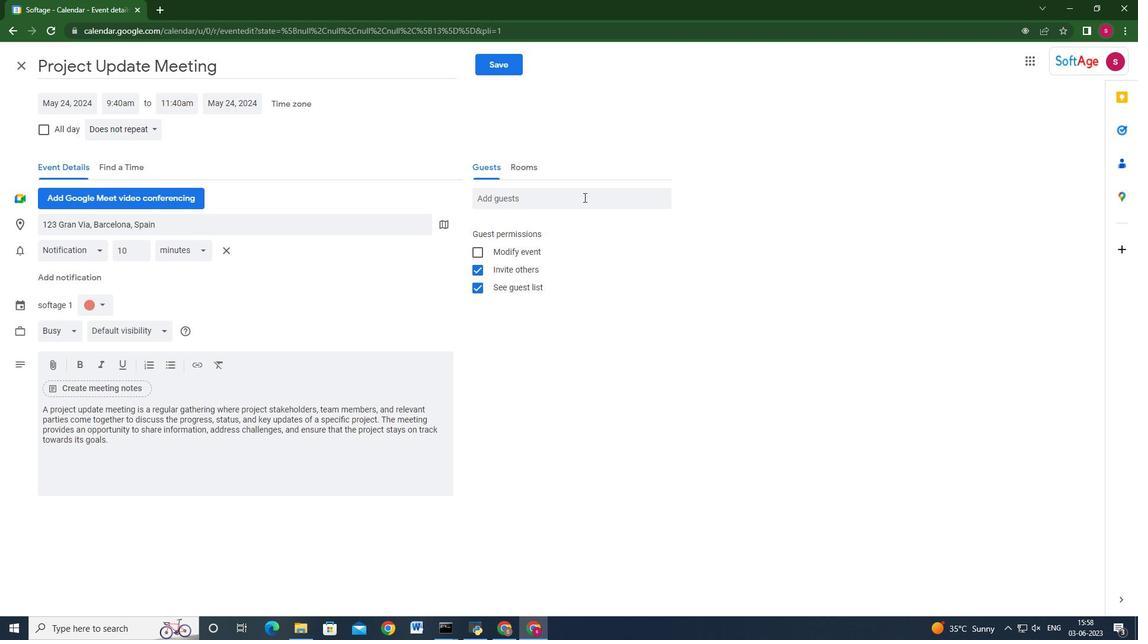 
Action: Mouse pressed left at (576, 199)
Screenshot: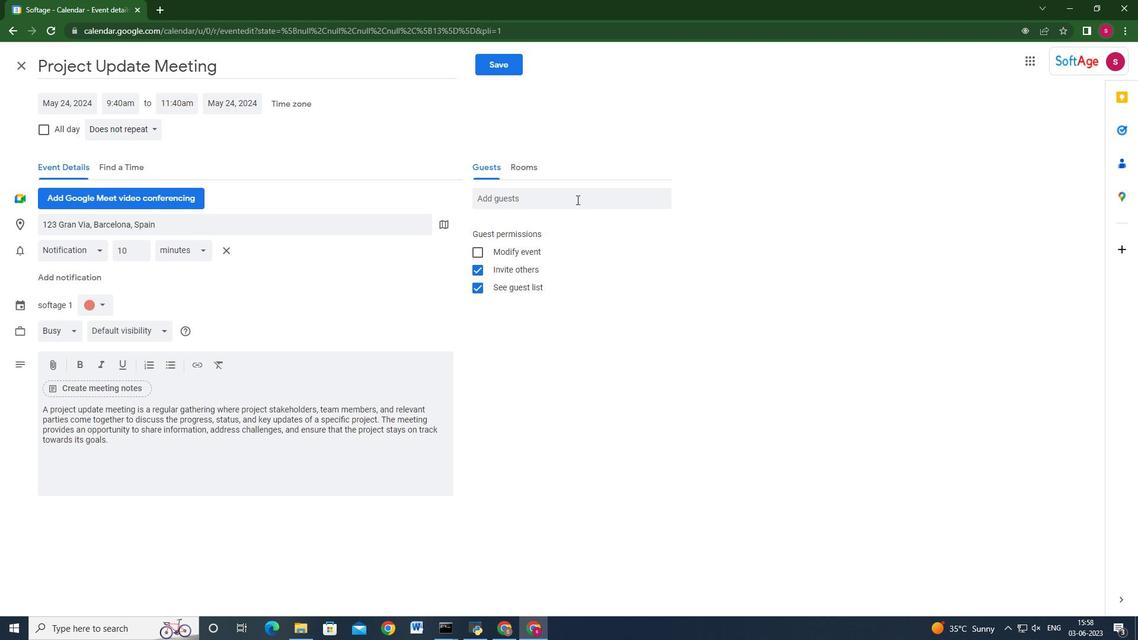 
Action: Key pressed softage.5<Key.shift_r>@softage.net<Key.enter>softage.6<Key.shift_r>@softage.net<Key.enter>
Screenshot: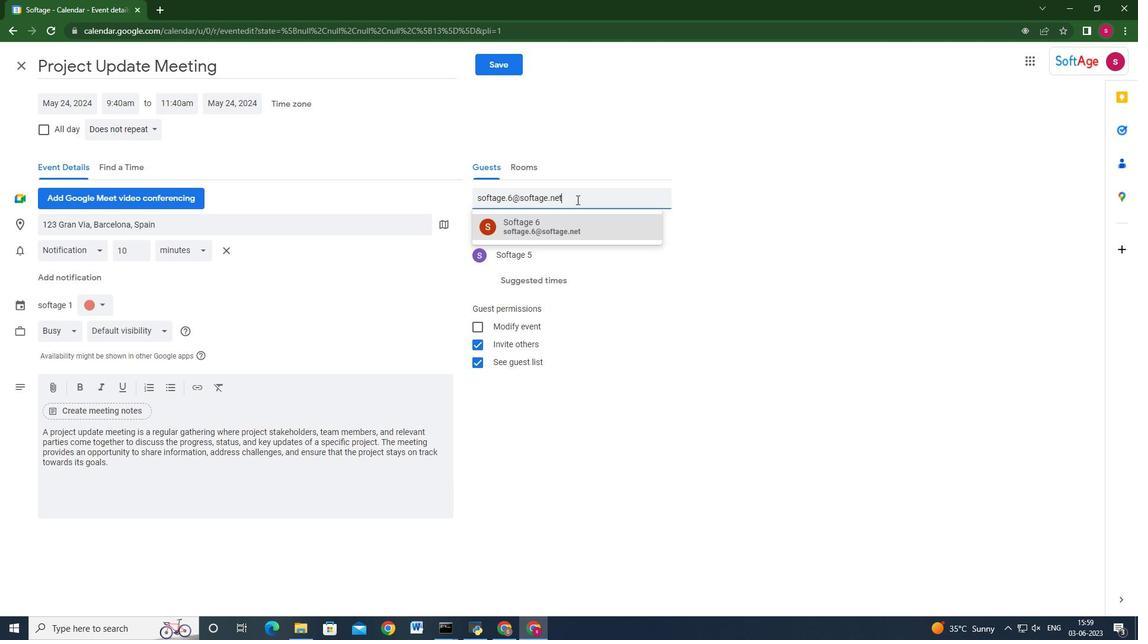 
Action: Mouse moved to (117, 131)
Screenshot: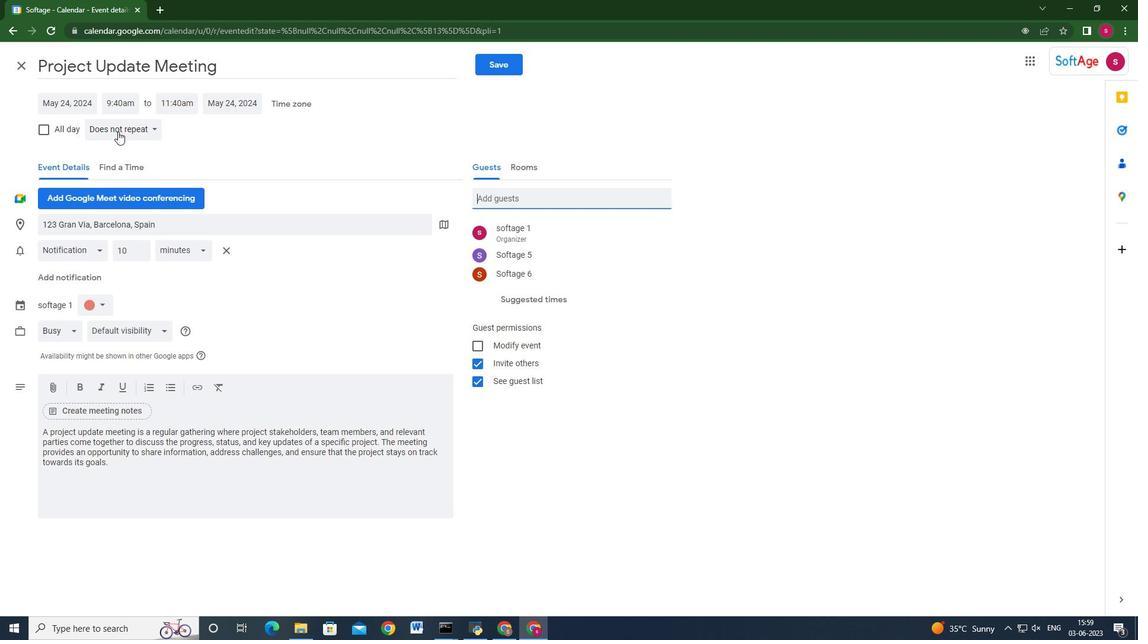 
Action: Mouse pressed left at (117, 131)
Screenshot: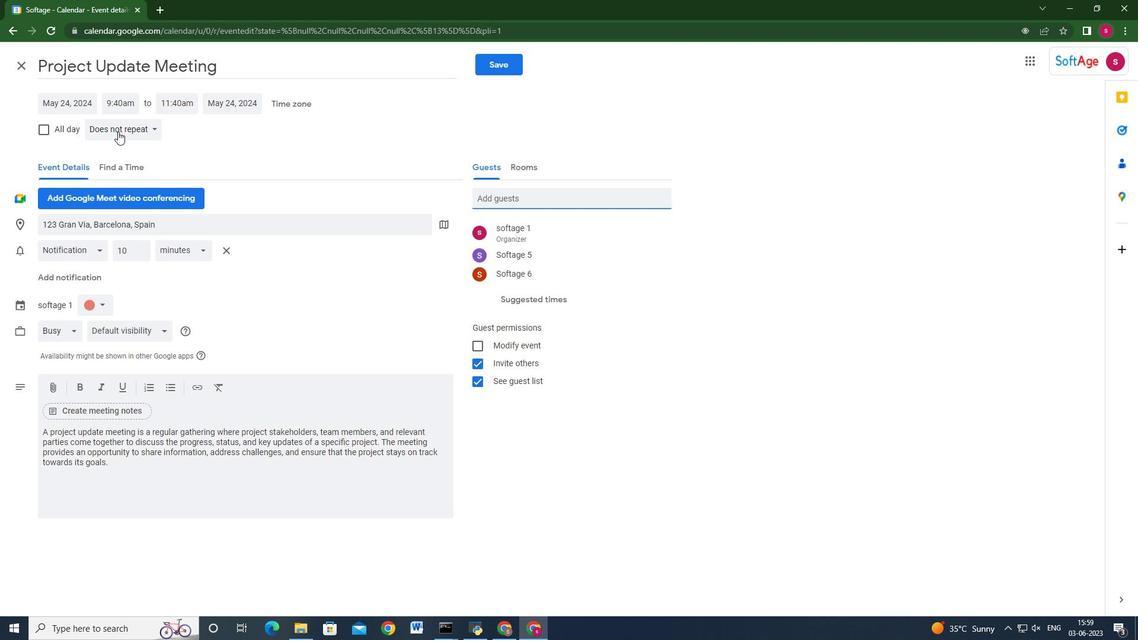 
Action: Mouse moved to (163, 231)
Screenshot: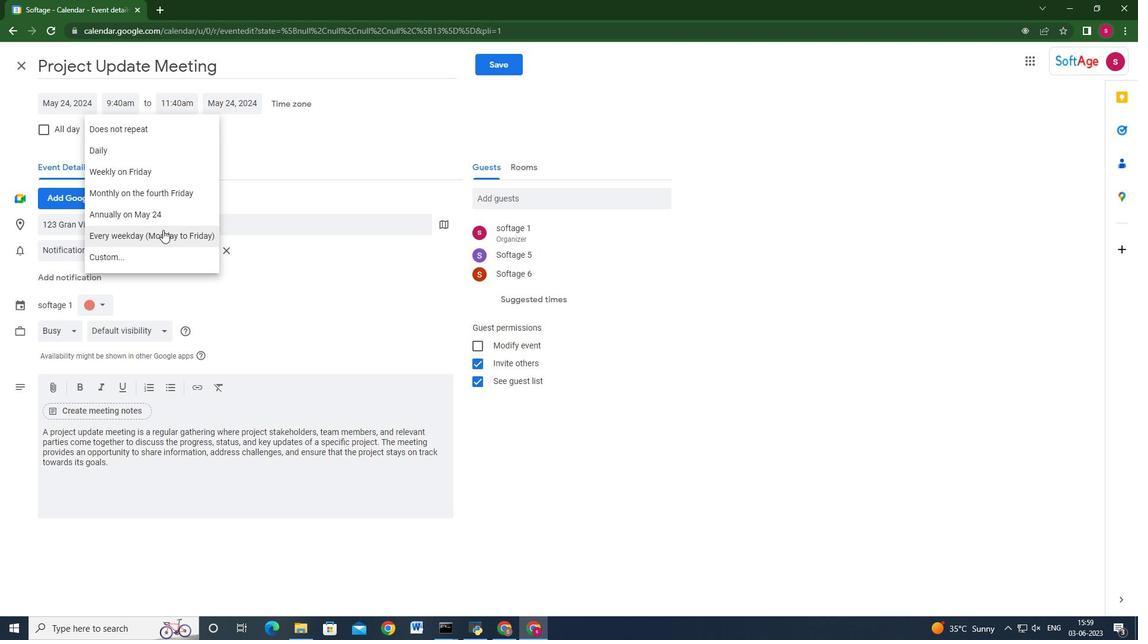 
Action: Mouse pressed left at (163, 231)
Screenshot: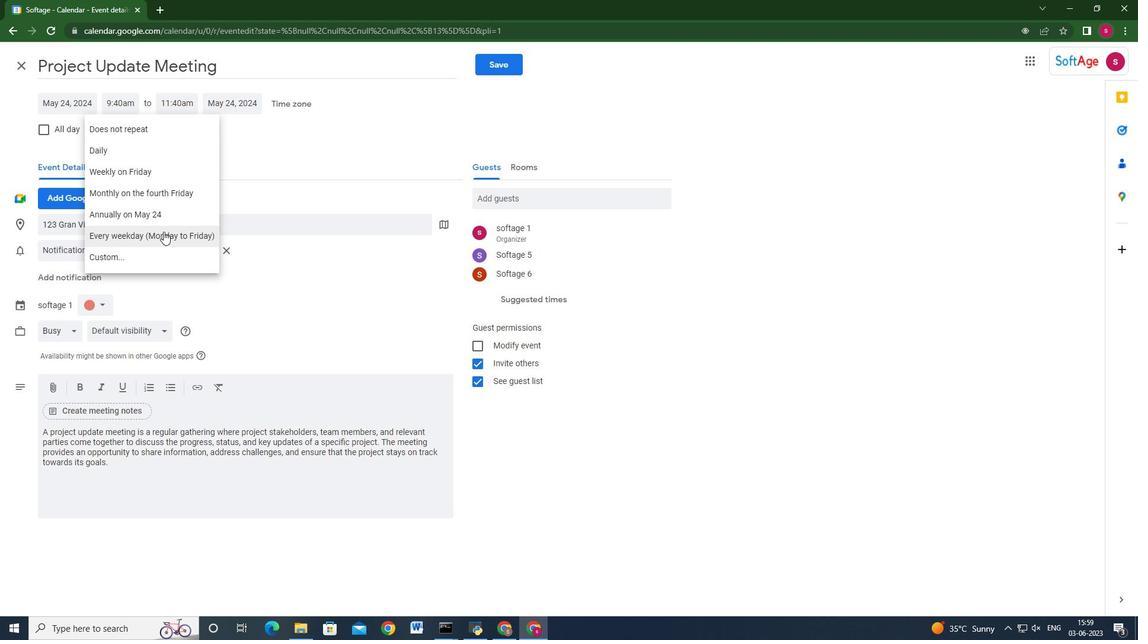 
Action: Mouse moved to (496, 68)
Screenshot: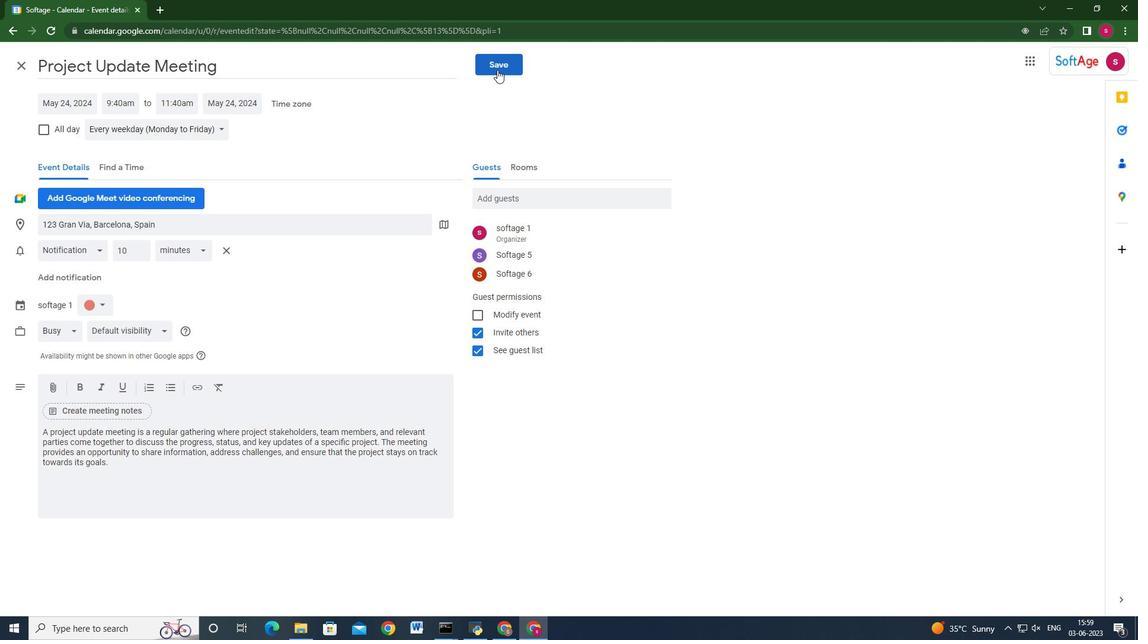 
Action: Mouse pressed left at (496, 68)
Screenshot: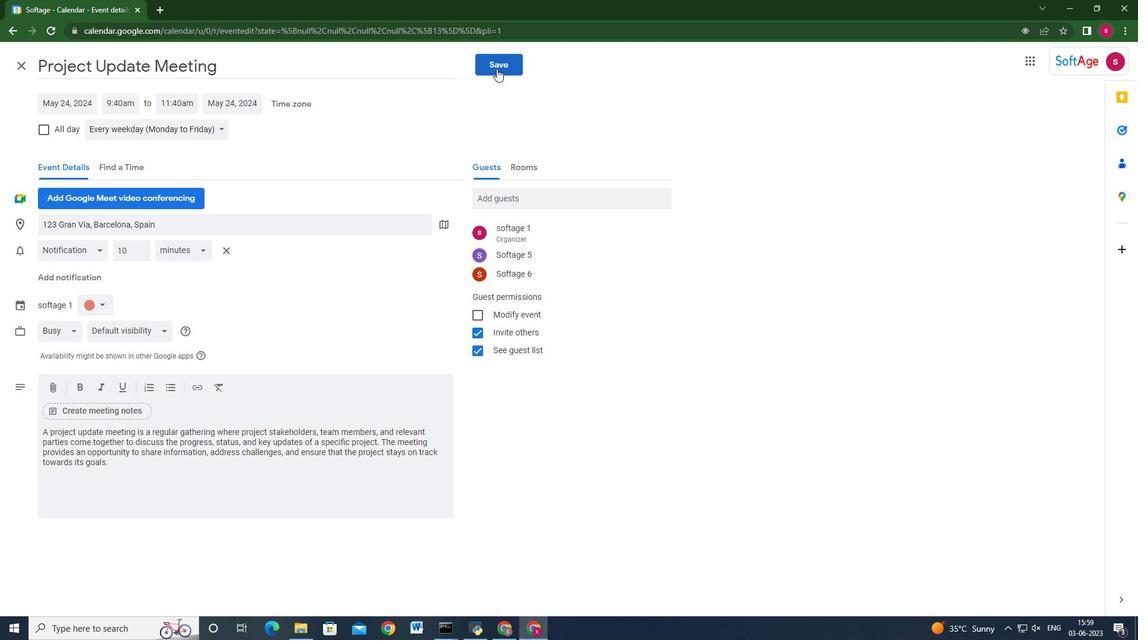 
Action: Mouse moved to (678, 363)
Screenshot: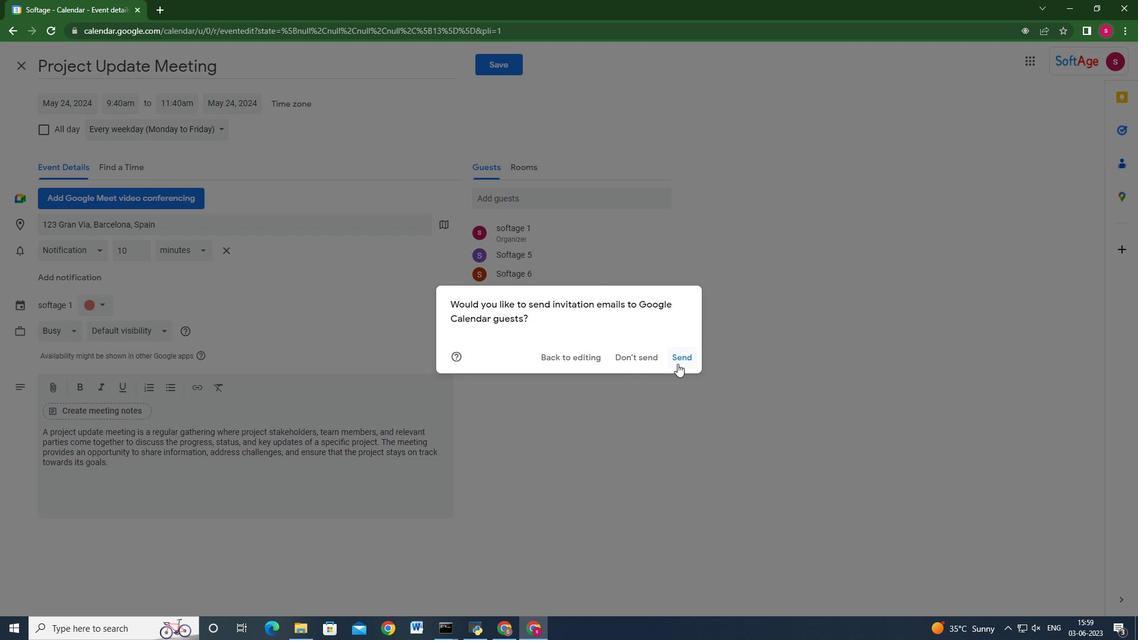 
Action: Mouse pressed left at (678, 363)
Screenshot: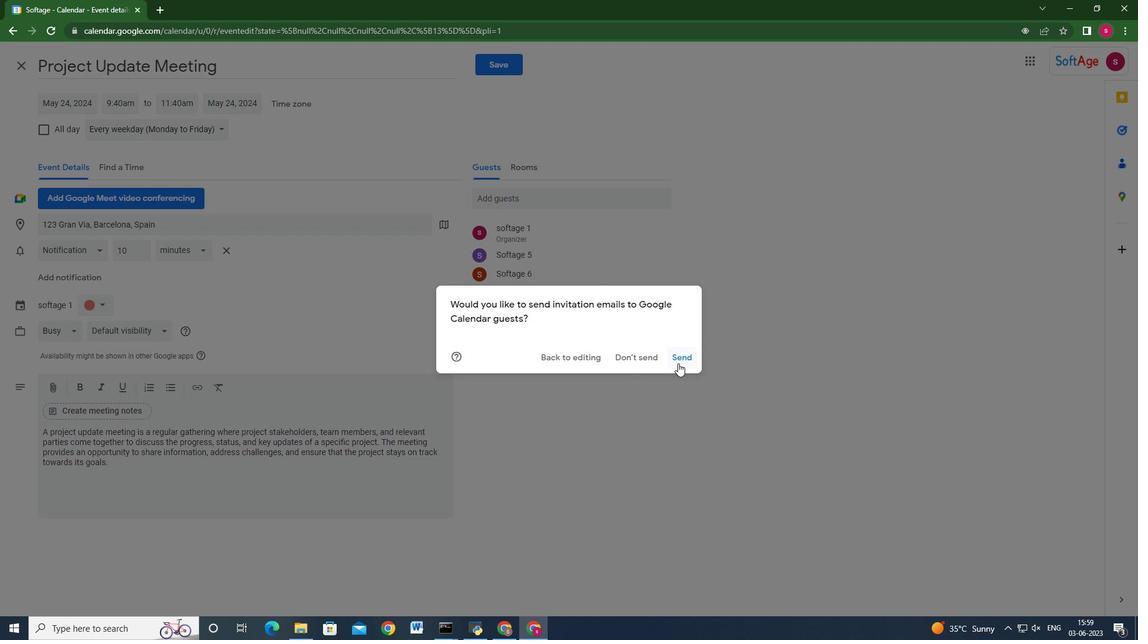 
Action: Mouse moved to (870, 441)
Screenshot: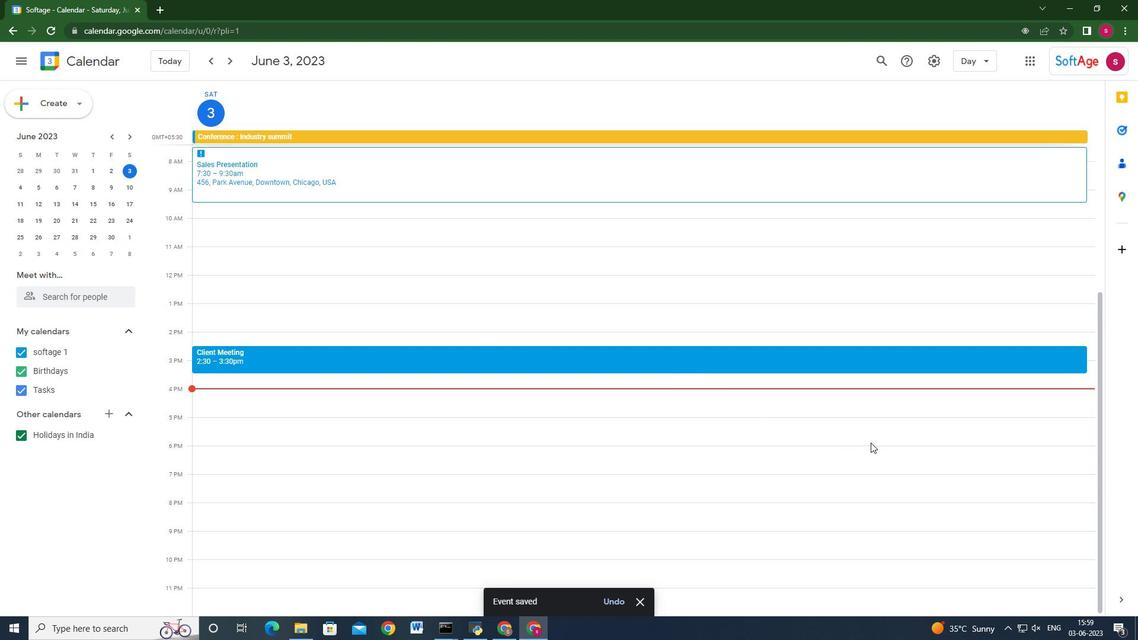 
